Task: Plan a team-building puzzle-solving activity for the 28th at 9:30 PM to 10:00 PM.
Action: Mouse moved to (66, 85)
Screenshot: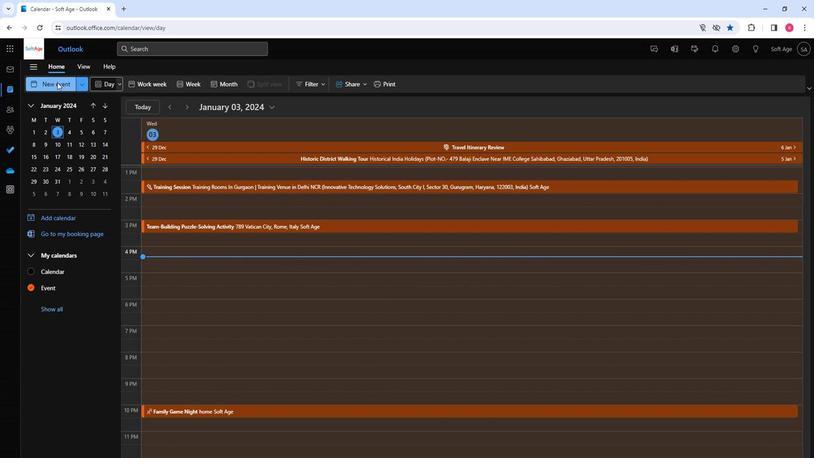 
Action: Mouse pressed left at (66, 85)
Screenshot: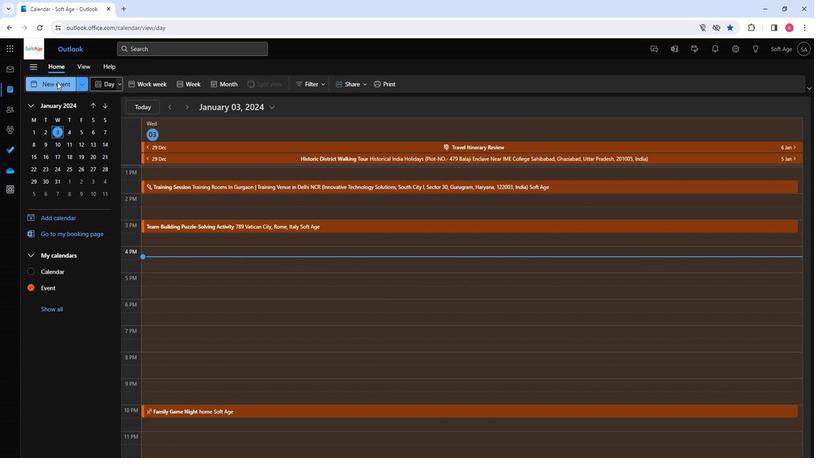 
Action: Mouse moved to (229, 153)
Screenshot: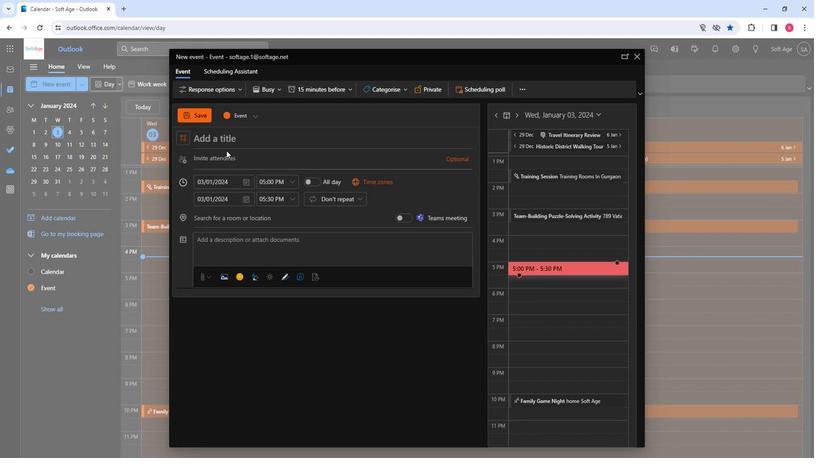 
Action: Mouse pressed left at (229, 153)
Screenshot: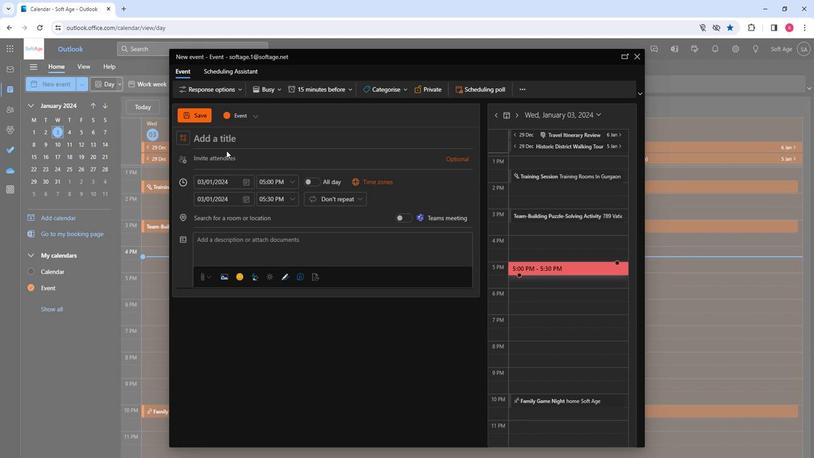 
Action: Mouse moved to (220, 138)
Screenshot: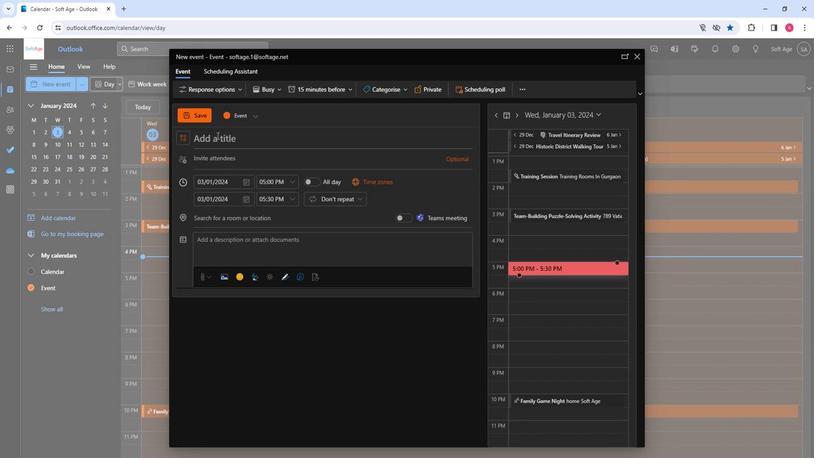 
Action: Mouse pressed left at (220, 138)
Screenshot: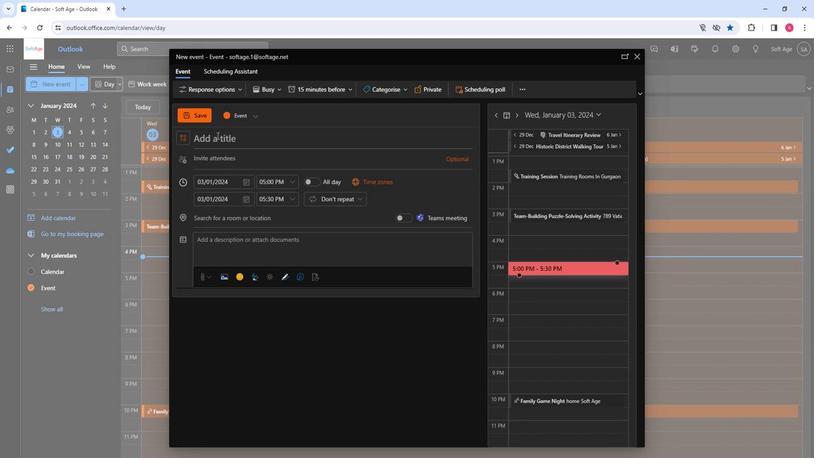 
Action: Key pressed <Key.shift><Key.shift><Key.shift><Key.shift><Key.shift><Key.shift><Key.shift><Key.shift><Key.shift><Key.shift>Team-<Key.shift>Building<Key.space><Key.shift>Puzzle-<Key.shift>Solving<Key.space><Key.shift>Activity
Screenshot: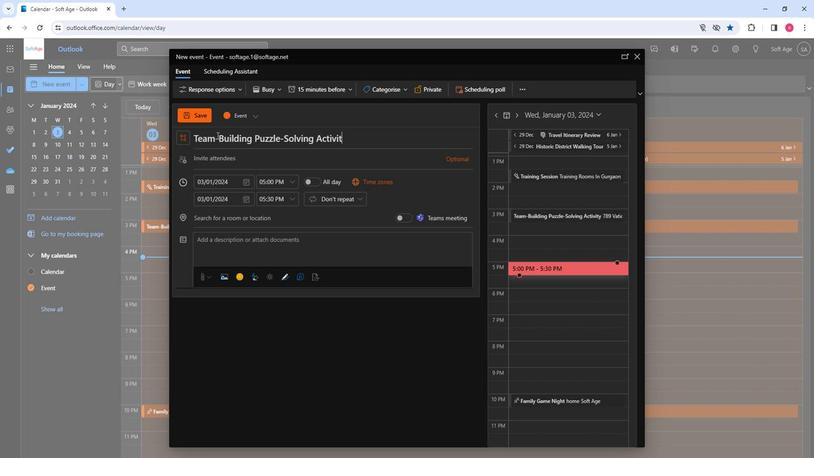 
Action: Mouse moved to (234, 167)
Screenshot: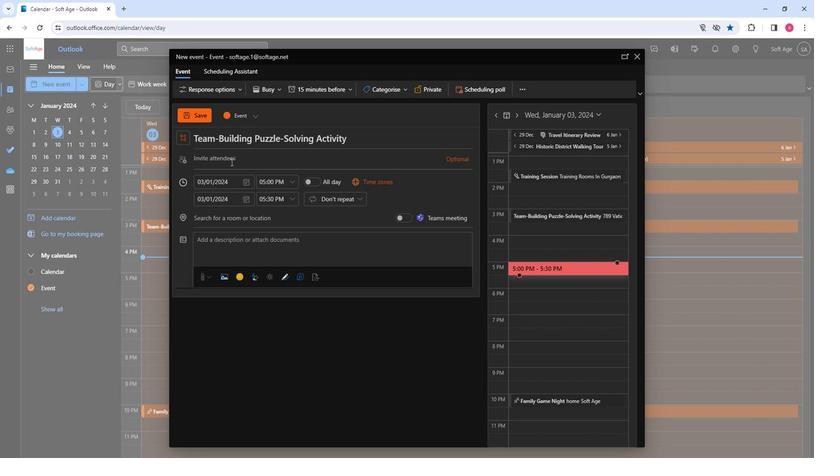 
Action: Mouse pressed left at (234, 167)
Screenshot: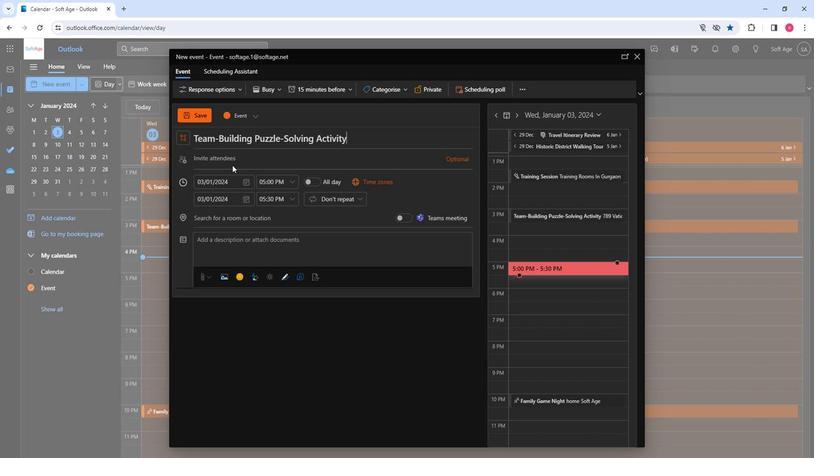 
Action: Key pressed o<Key.backspace>so
Screenshot: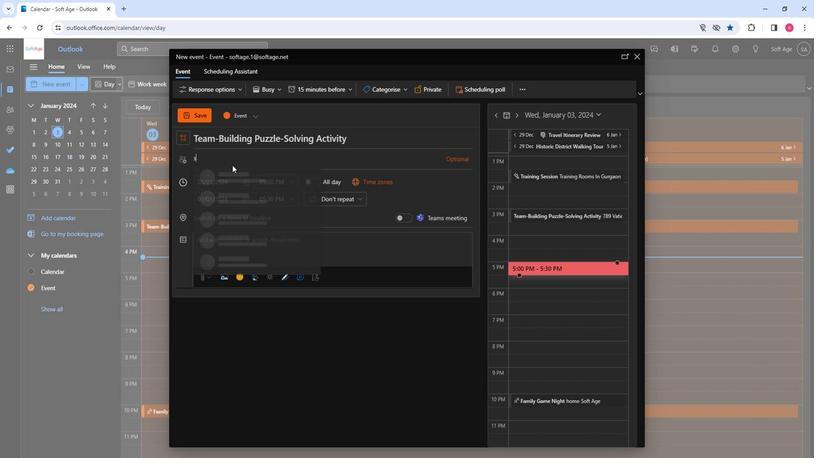 
Action: Mouse moved to (231, 202)
Screenshot: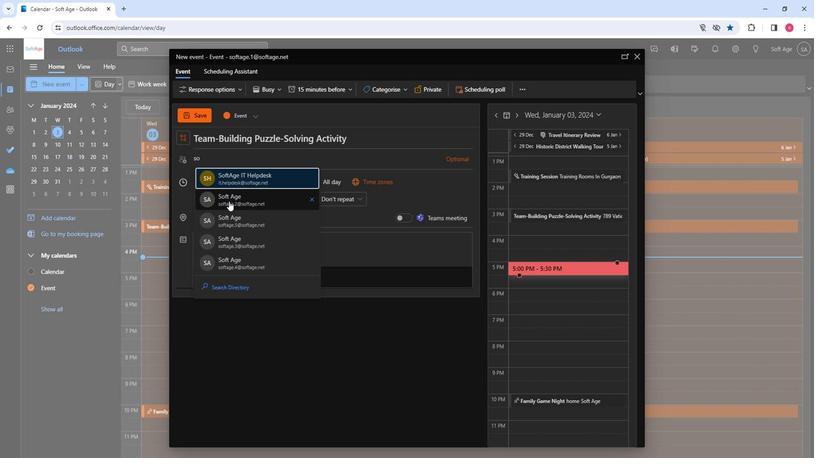 
Action: Mouse pressed left at (231, 202)
Screenshot: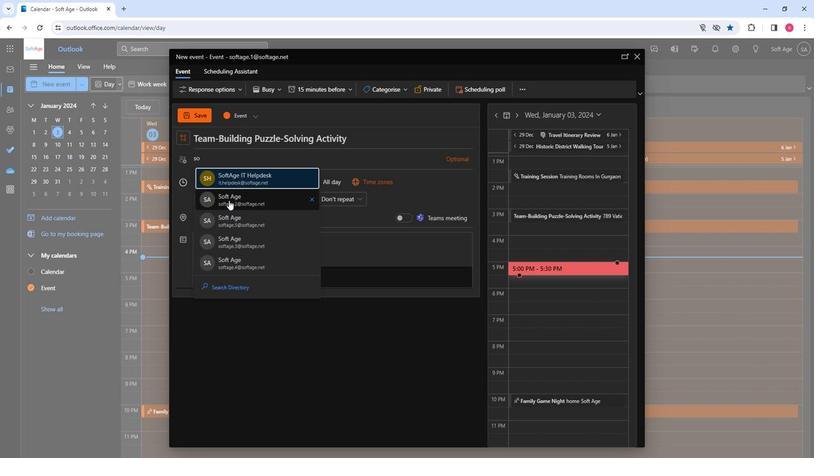 
Action: Key pressed so
Screenshot: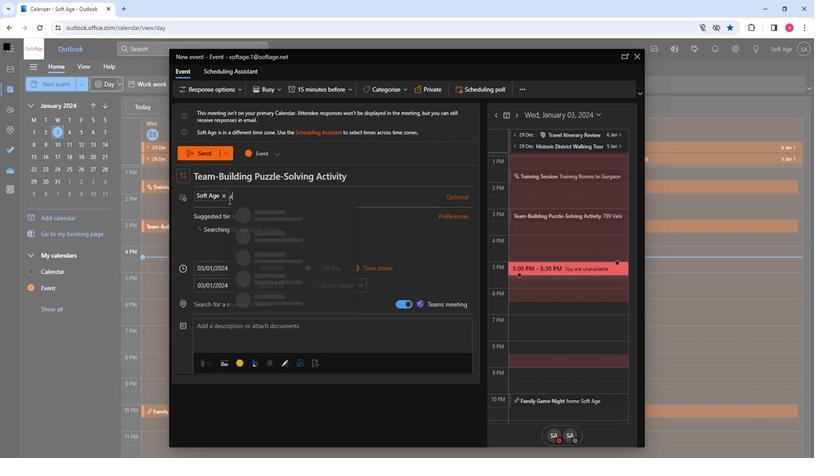 
Action: Mouse moved to (269, 264)
Screenshot: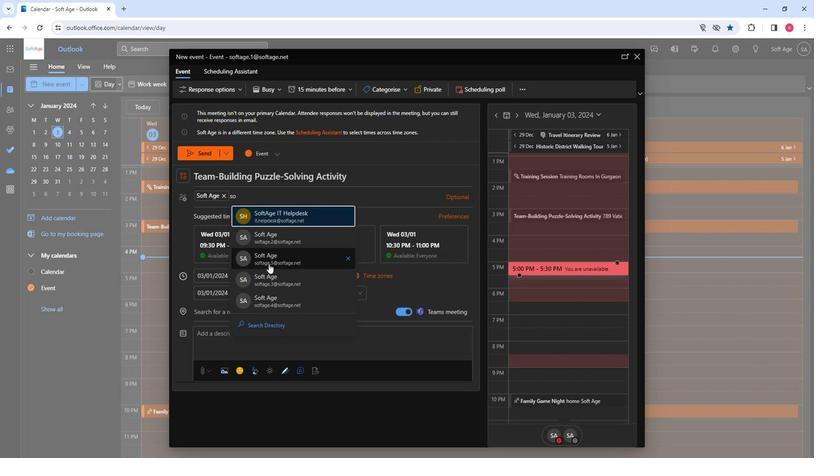 
Action: Mouse pressed left at (269, 264)
Screenshot: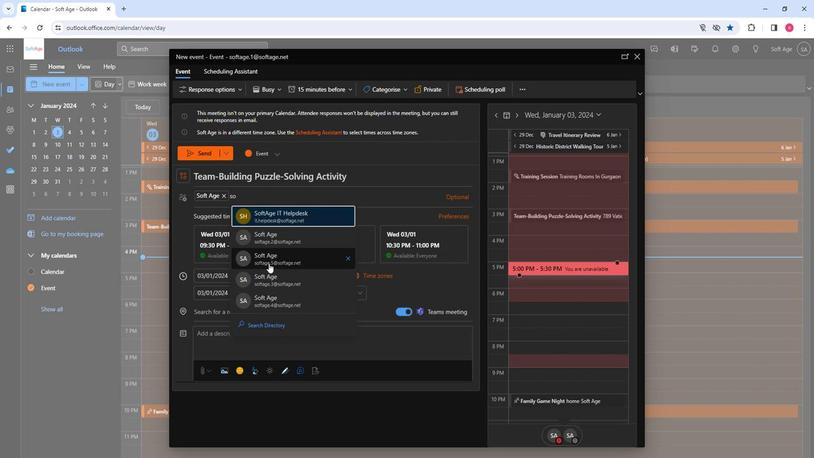 
Action: Key pressed so
Screenshot: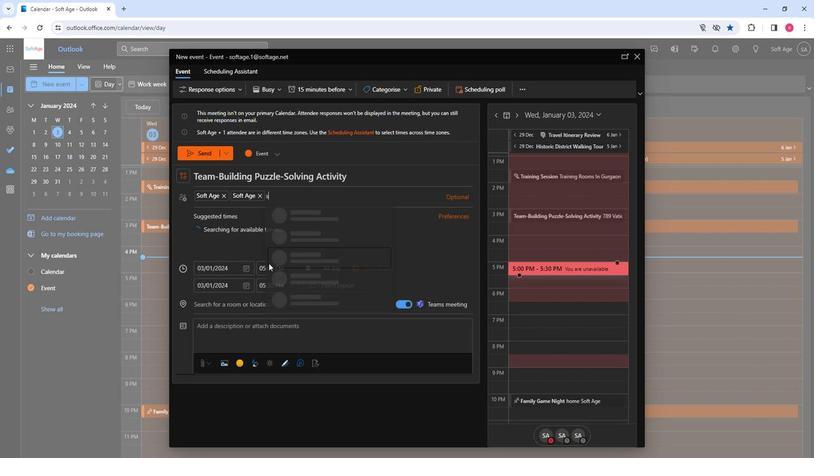 
Action: Mouse moved to (286, 283)
Screenshot: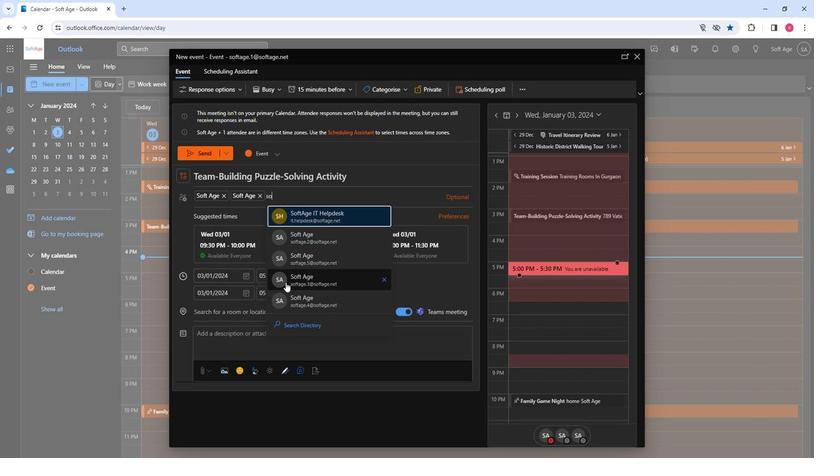 
Action: Mouse pressed left at (286, 283)
Screenshot: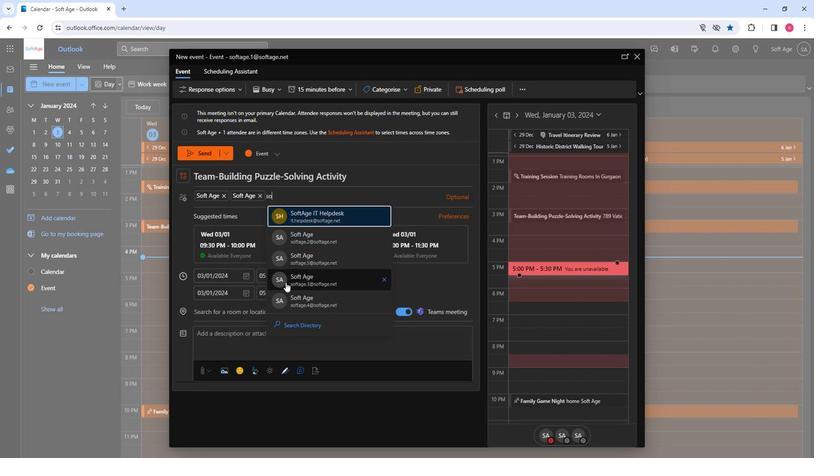 
Action: Mouse moved to (287, 283)
Screenshot: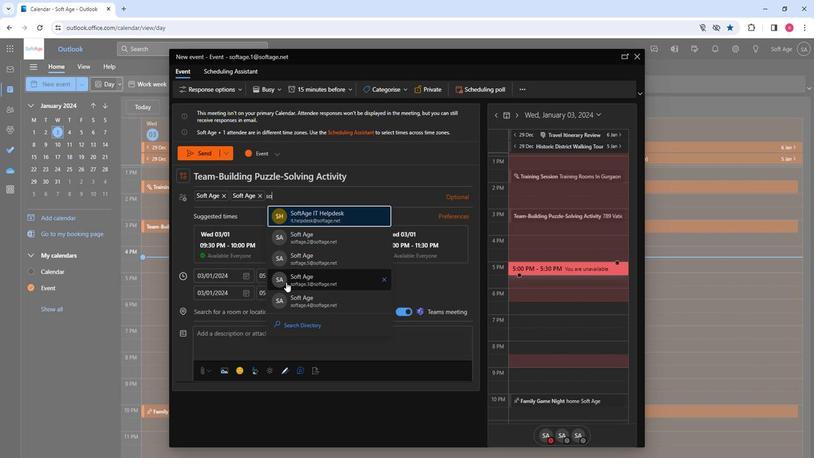 
Action: Key pressed so
Screenshot: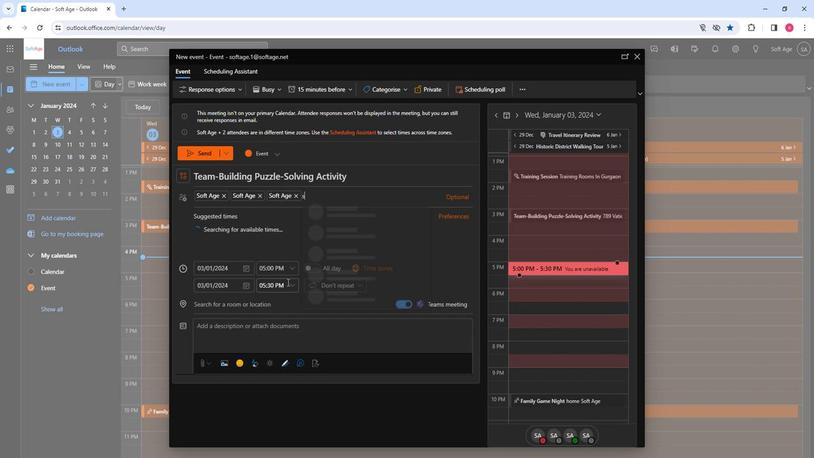
Action: Mouse moved to (339, 305)
Screenshot: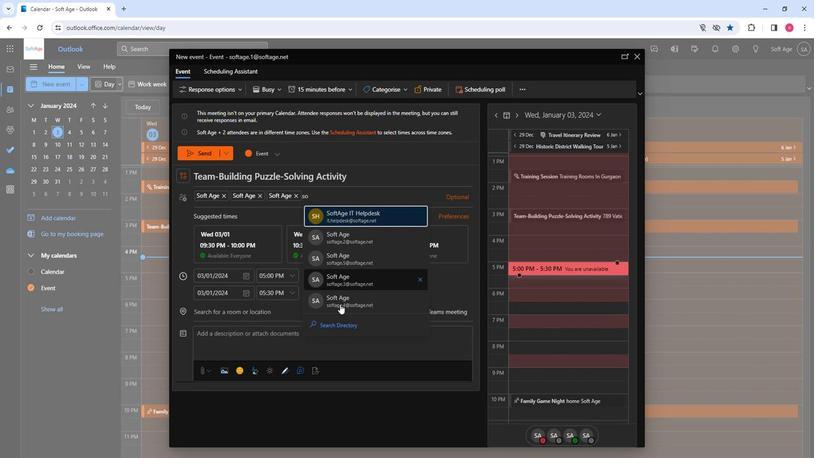 
Action: Mouse pressed left at (339, 305)
Screenshot: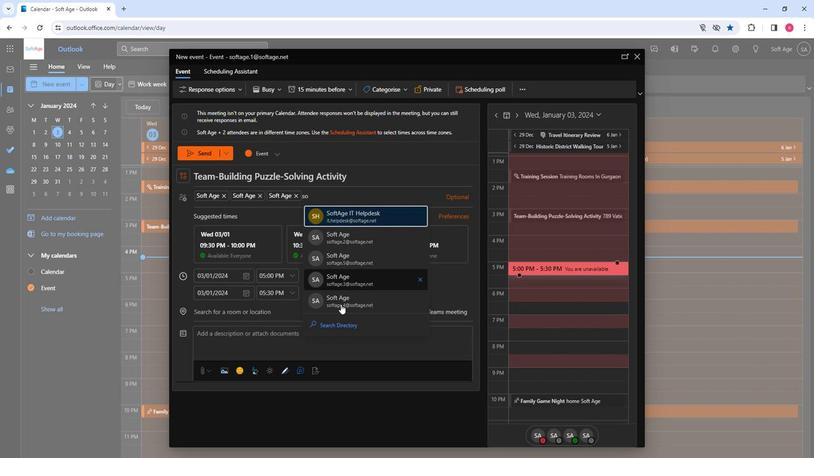 
Action: Mouse moved to (246, 278)
Screenshot: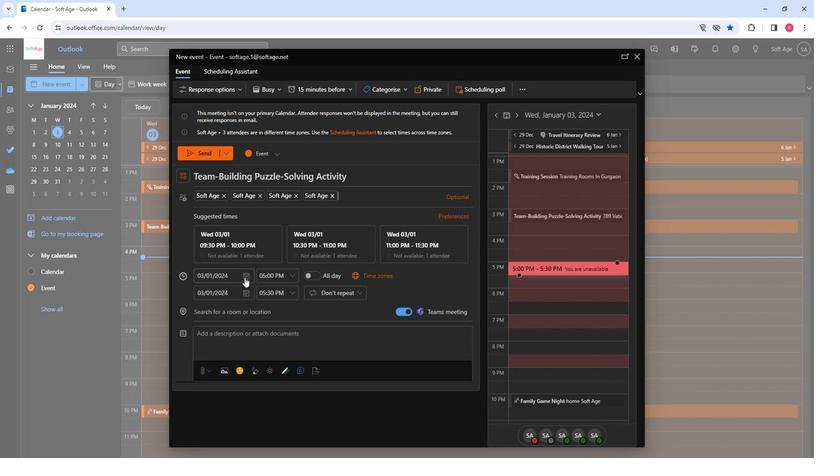
Action: Mouse pressed left at (246, 278)
Screenshot: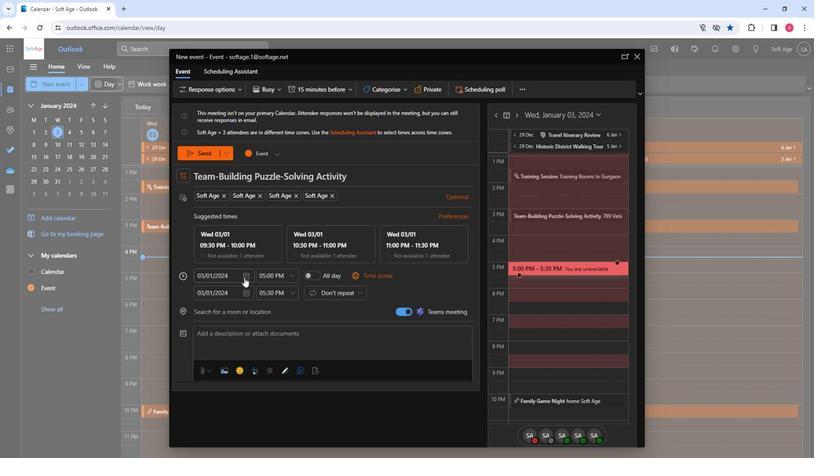 
Action: Mouse moved to (279, 358)
Screenshot: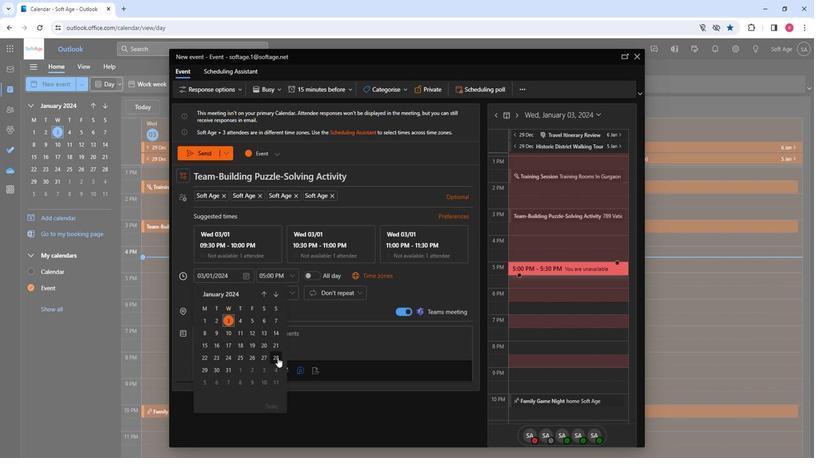 
Action: Mouse pressed left at (279, 358)
Screenshot: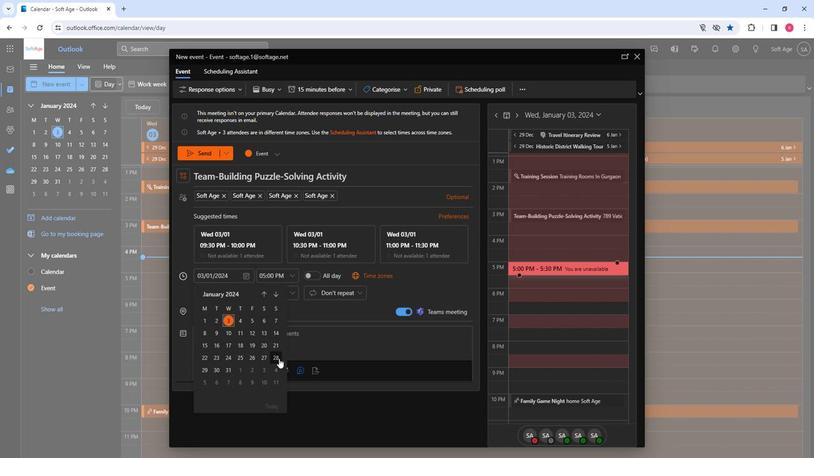 
Action: Mouse moved to (288, 272)
Screenshot: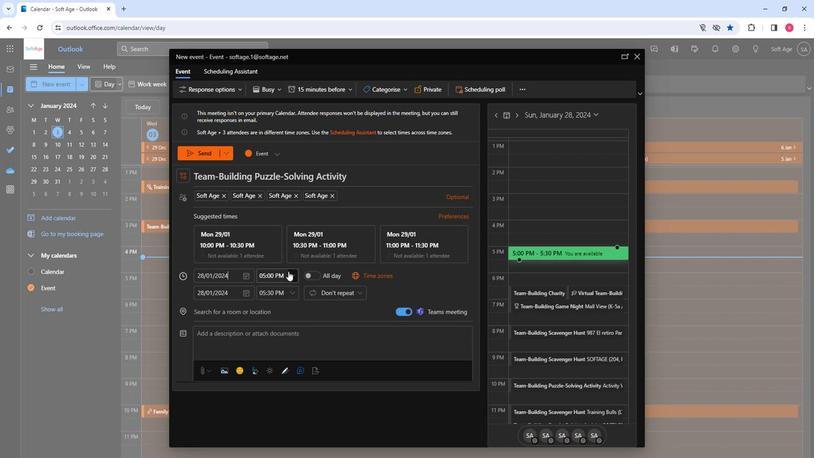 
Action: Mouse pressed left at (288, 272)
Screenshot: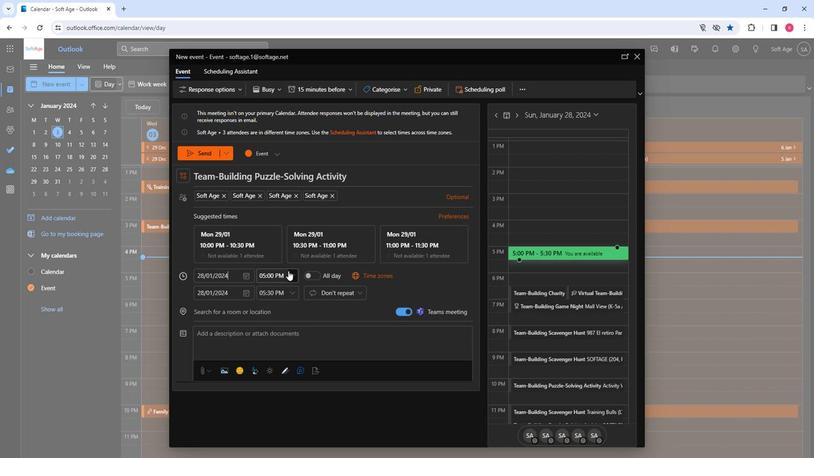 
Action: Mouse moved to (277, 325)
Screenshot: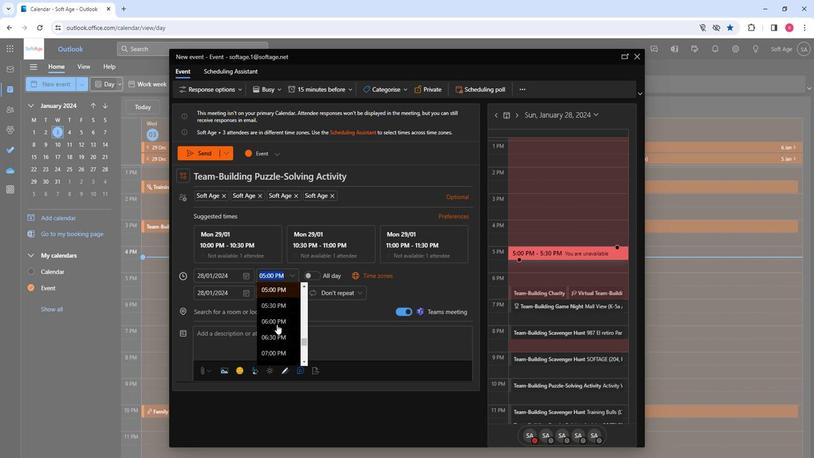 
Action: Mouse scrolled (277, 325) with delta (0, 0)
Screenshot: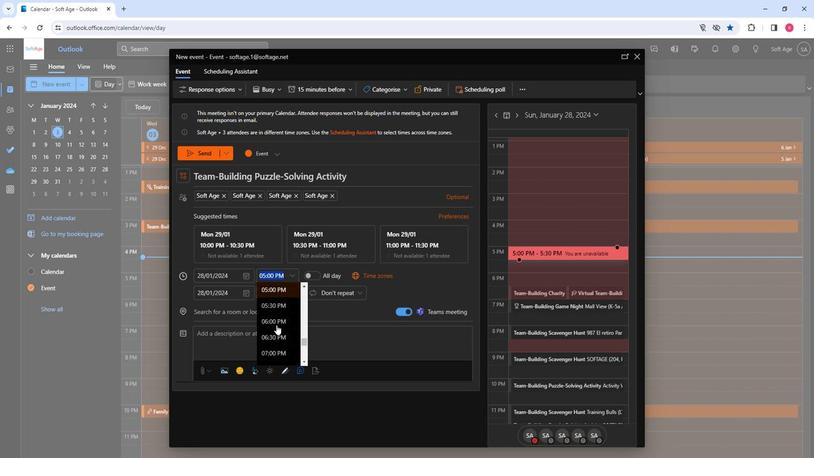
Action: Mouse moved to (275, 333)
Screenshot: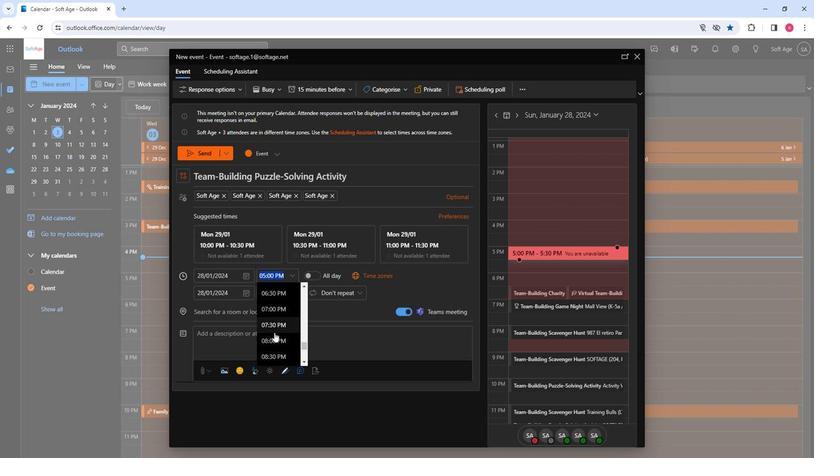 
Action: Mouse scrolled (275, 333) with delta (0, 0)
Screenshot: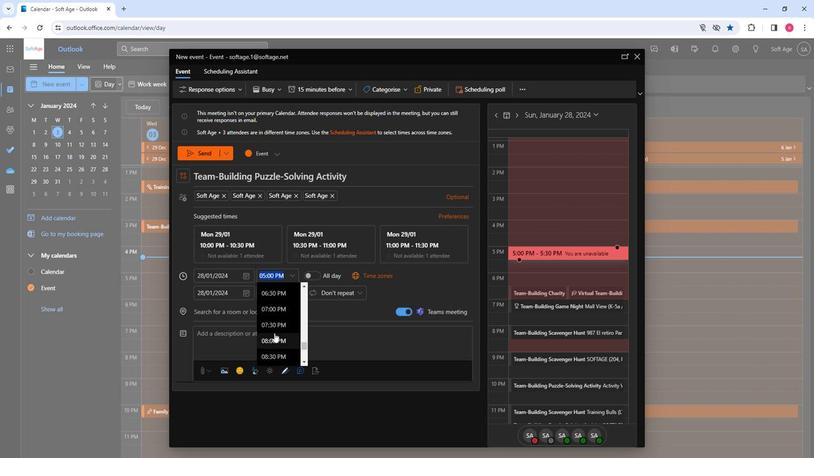 
Action: Mouse scrolled (275, 333) with delta (0, 0)
Screenshot: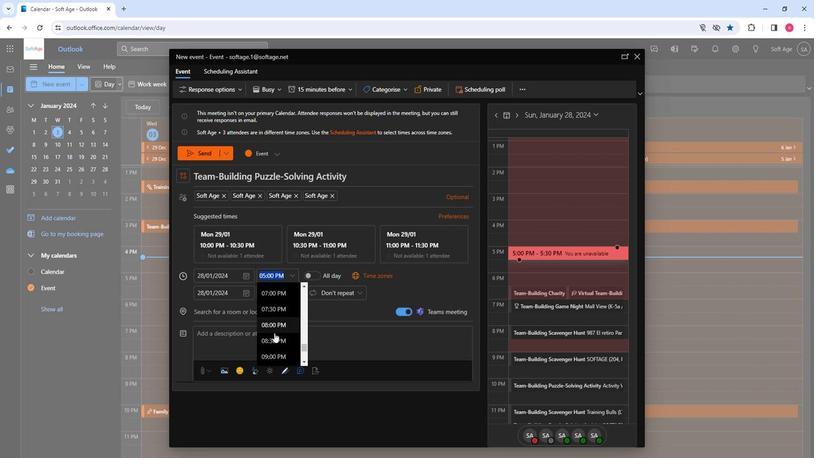 
Action: Mouse moved to (273, 298)
Screenshot: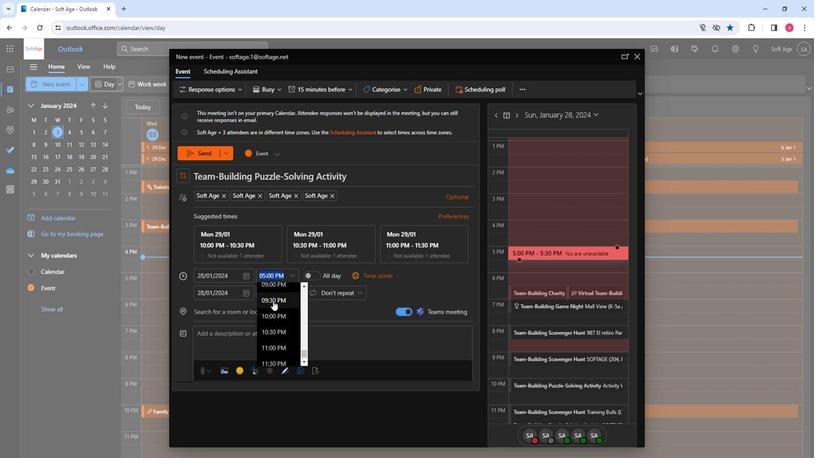 
Action: Mouse pressed left at (273, 298)
Screenshot: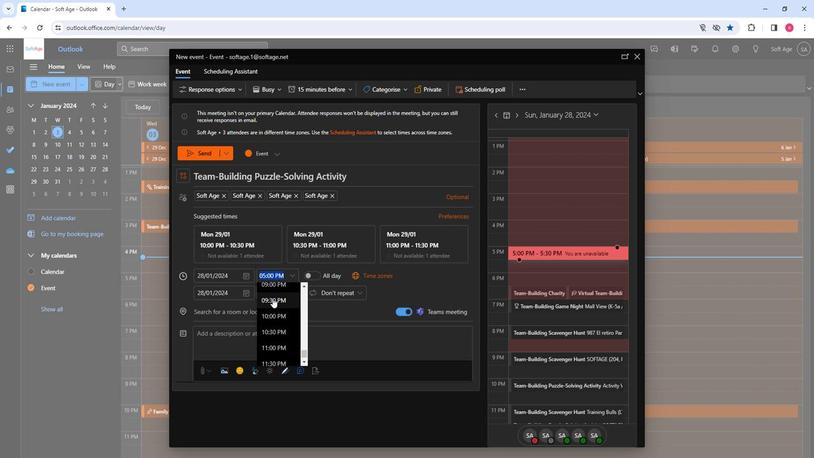
Action: Mouse moved to (230, 316)
Screenshot: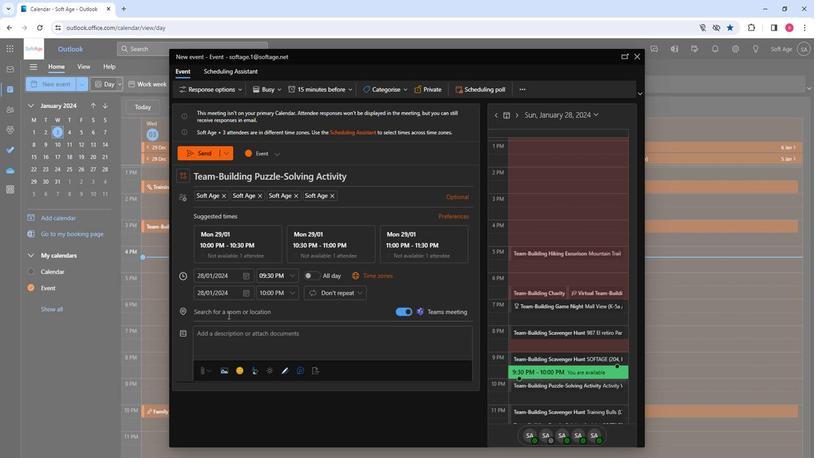 
Action: Mouse pressed left at (230, 316)
Screenshot: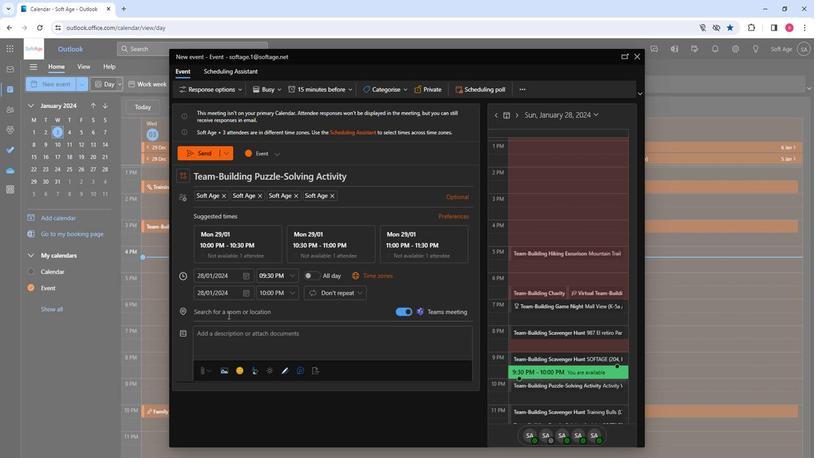 
Action: Mouse moved to (232, 316)
Screenshot: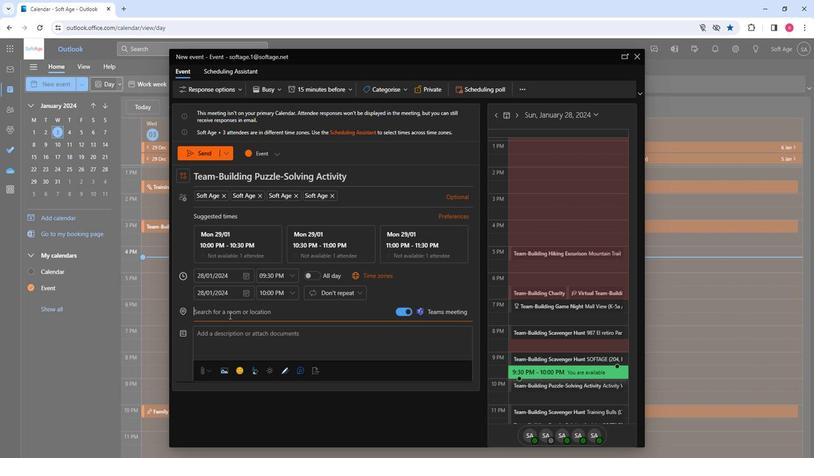 
Action: Key pressed so<Key.backspace><Key.backspace>activi
Screenshot: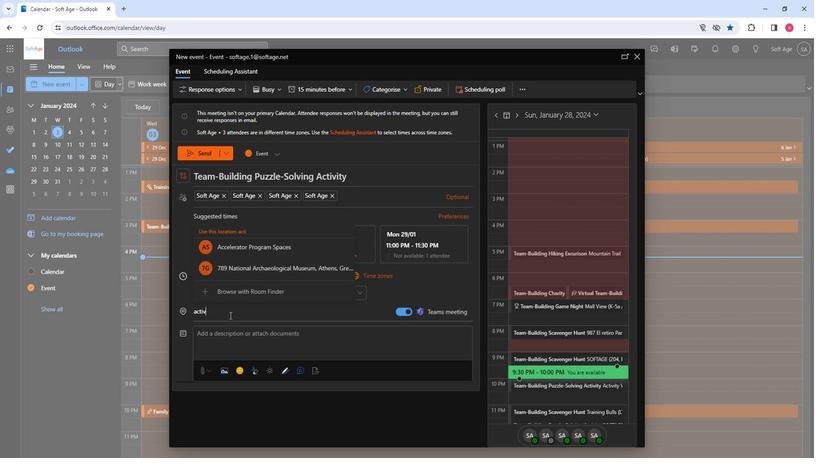 
Action: Mouse moved to (259, 187)
Screenshot: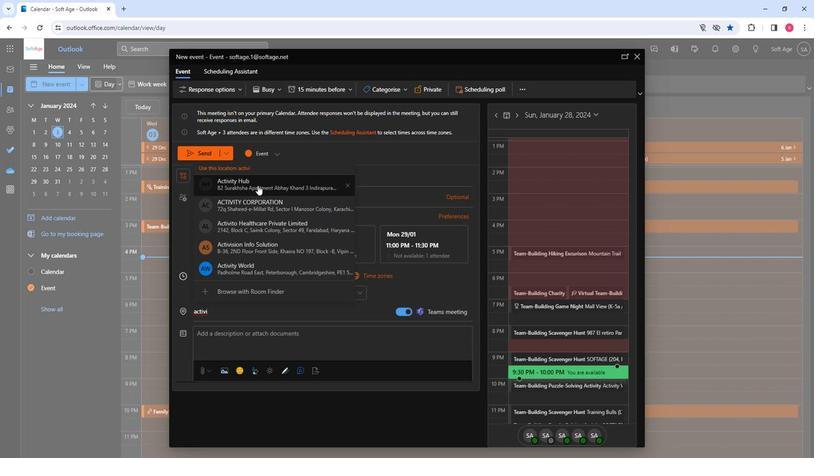 
Action: Mouse pressed left at (259, 187)
Screenshot: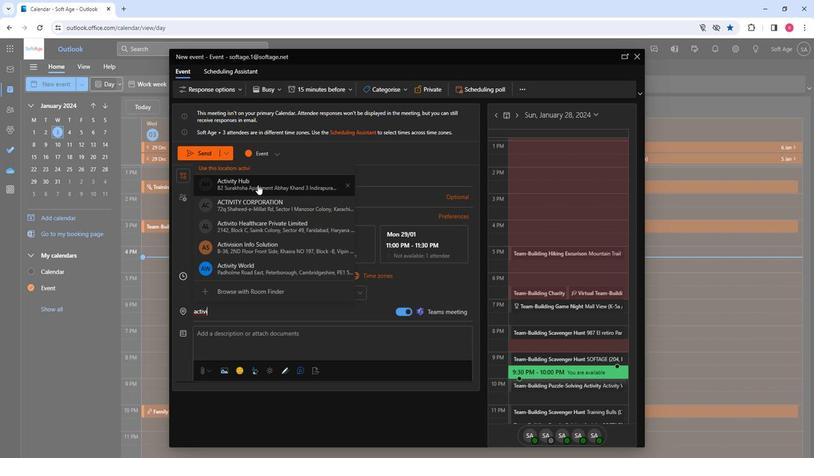 
Action: Mouse moved to (223, 331)
Screenshot: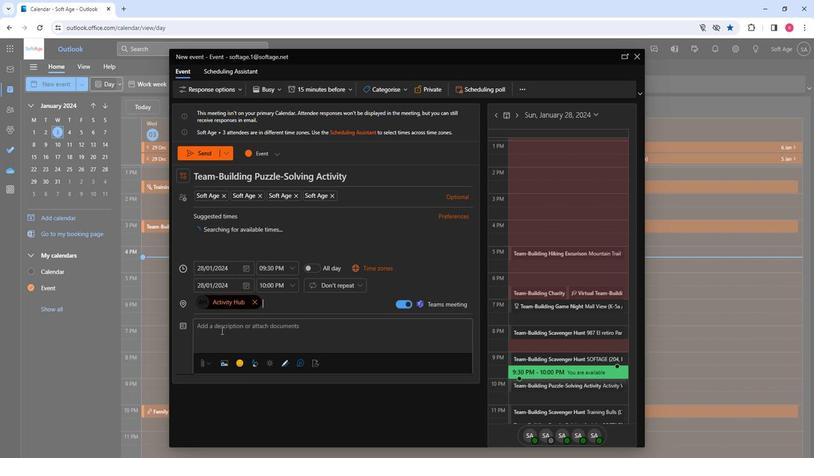 
Action: Mouse pressed left at (223, 331)
Screenshot: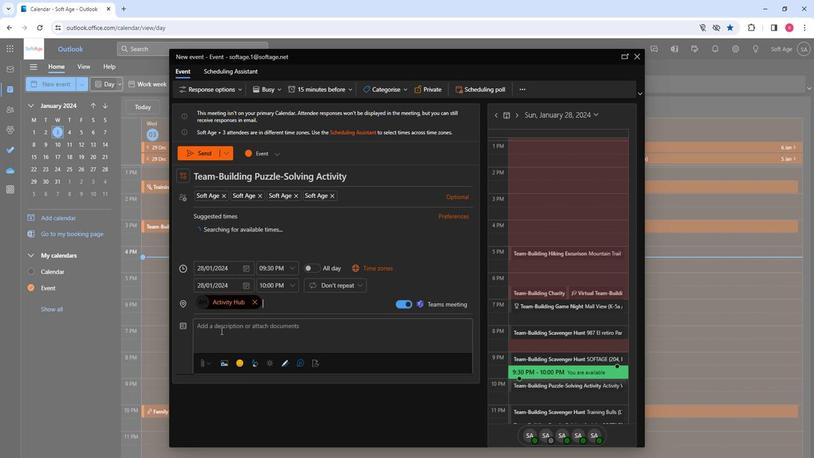 
Action: Key pressed <Key.shift>Unlock<Key.space>collaboration<Key.shift>!<Key.space><Key.shift>Join<Key.space>our<Key.space>team-building<Key.space>puzzle-sp<Key.backspace>olving<Key.space>activity.<Key.space><Key.shift>Engage,<Key.space>strategize,<Key.space>and<Key.space>strengthen<Key.space>bonds<Key.space>as<Key.space>you<Key.space>tackle<Key.space>challenges<Key.space>together.<Key.space><Key.shift>Ready<Key.space>for<Key.space>a<Key.space>dynamic<Key.space>and<Key.space>interactive<Key.space>team<Key.space>experience<Key.shift_r>?
Screenshot: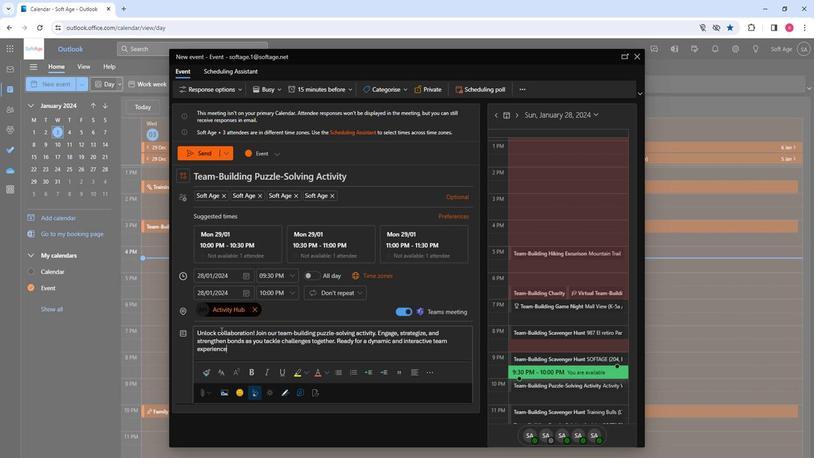 
Action: Mouse moved to (221, 342)
Screenshot: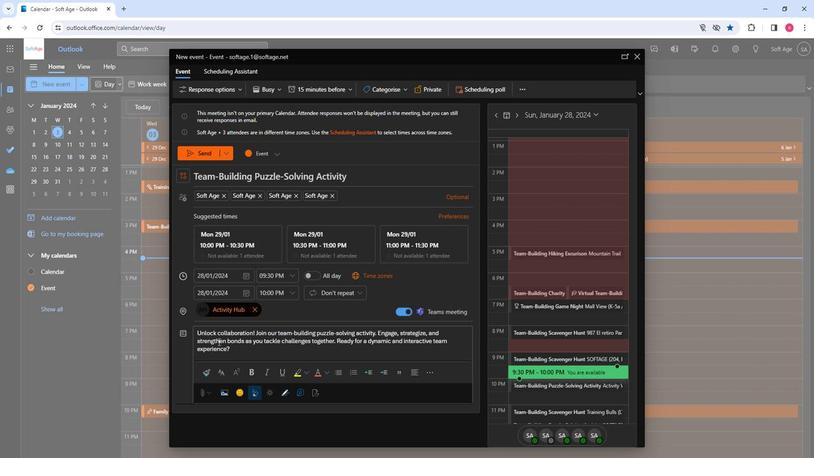 
Action: Mouse pressed left at (221, 342)
Screenshot: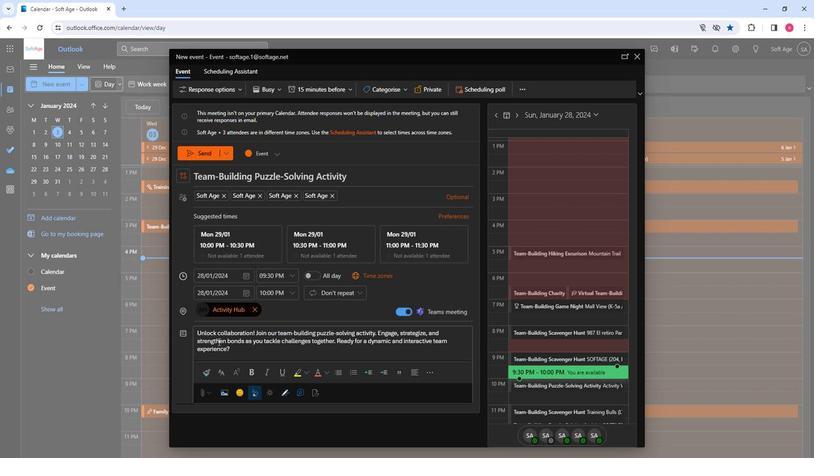 
Action: Mouse pressed left at (221, 342)
Screenshot: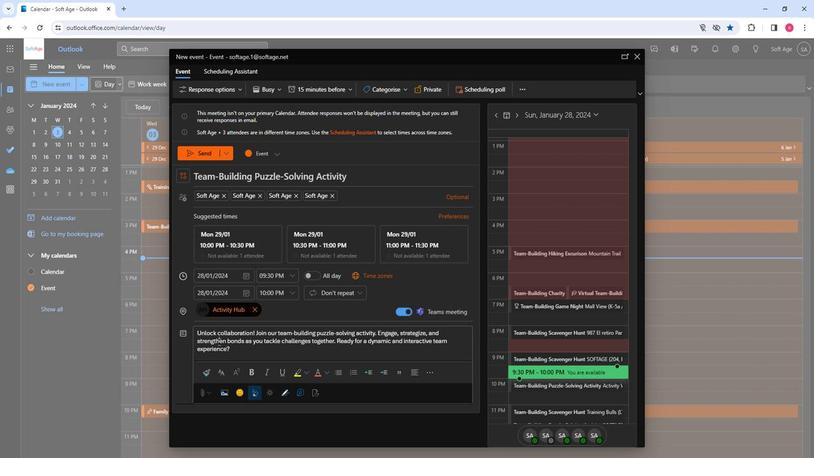 
Action: Mouse pressed left at (221, 342)
Screenshot: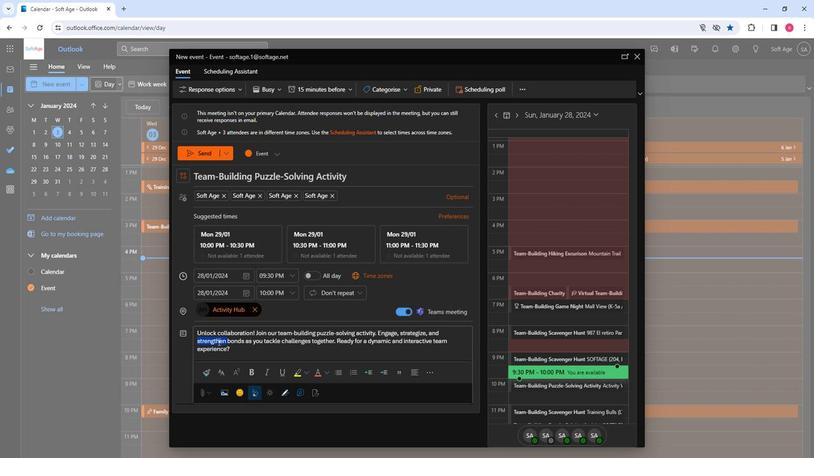
Action: Mouse moved to (225, 375)
Screenshot: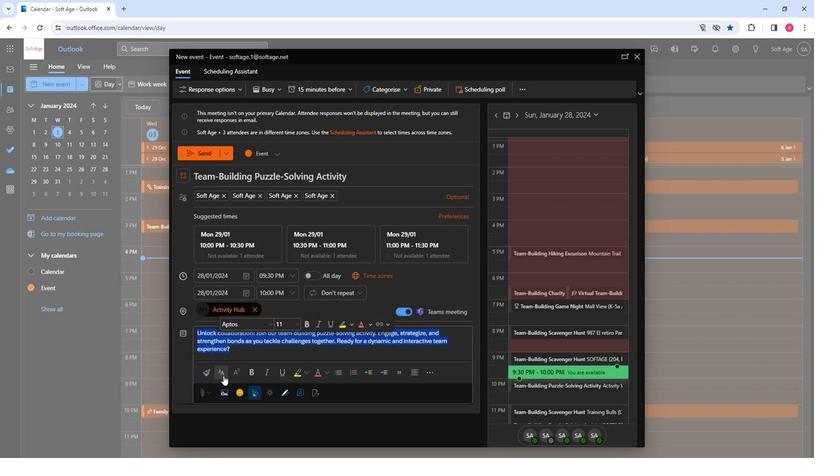 
Action: Mouse pressed left at (225, 375)
Screenshot: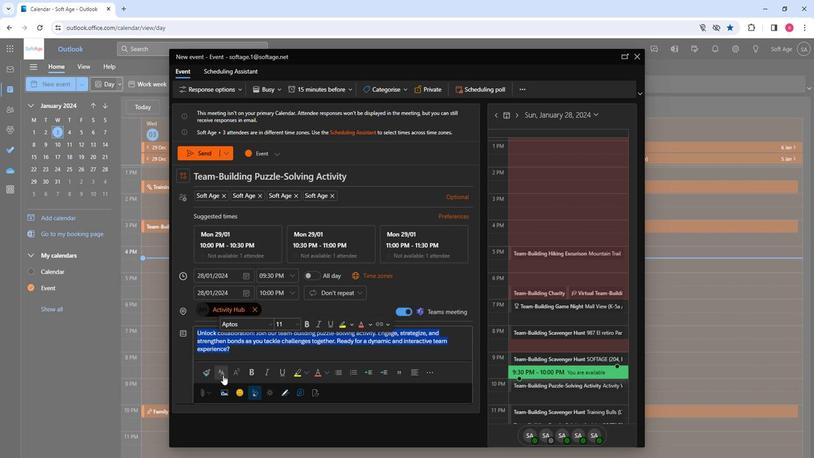 
Action: Mouse moved to (253, 313)
Screenshot: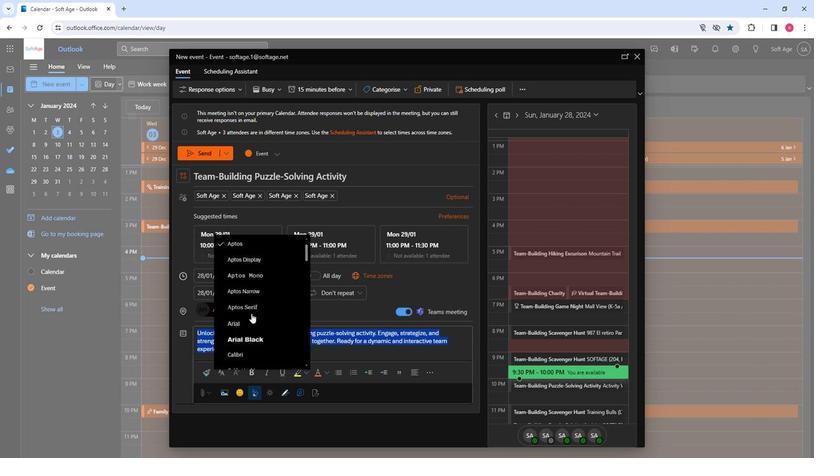 
Action: Mouse scrolled (253, 312) with delta (0, 0)
Screenshot: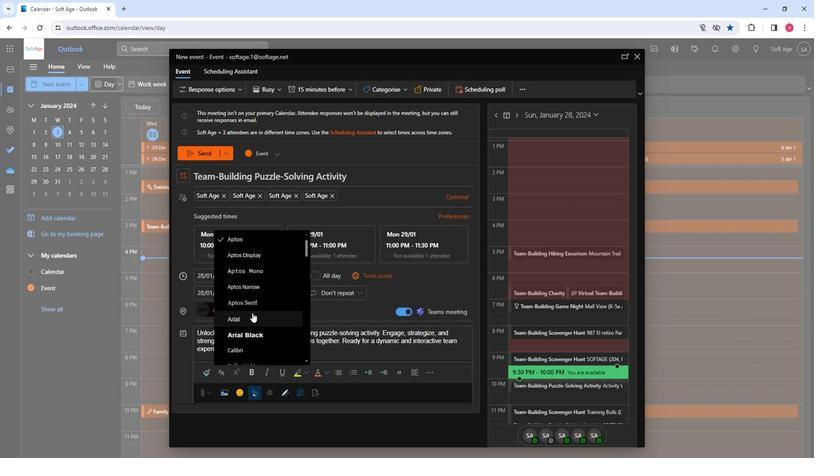 
Action: Mouse scrolled (253, 312) with delta (0, 0)
Screenshot: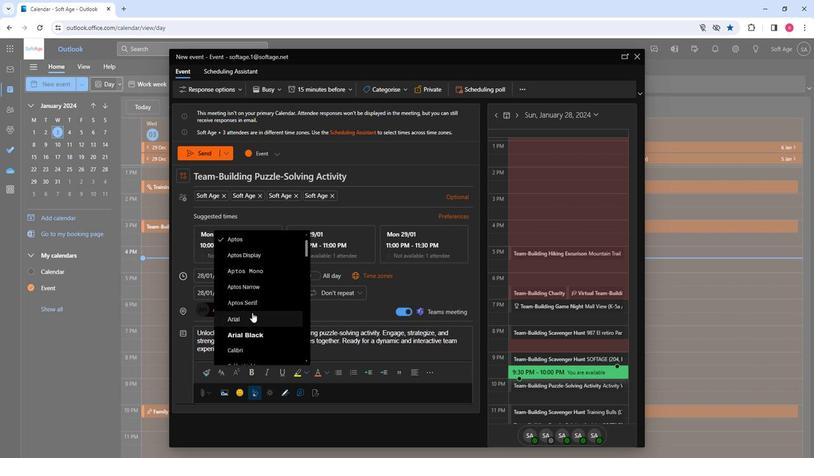 
Action: Mouse scrolled (253, 312) with delta (0, 0)
Screenshot: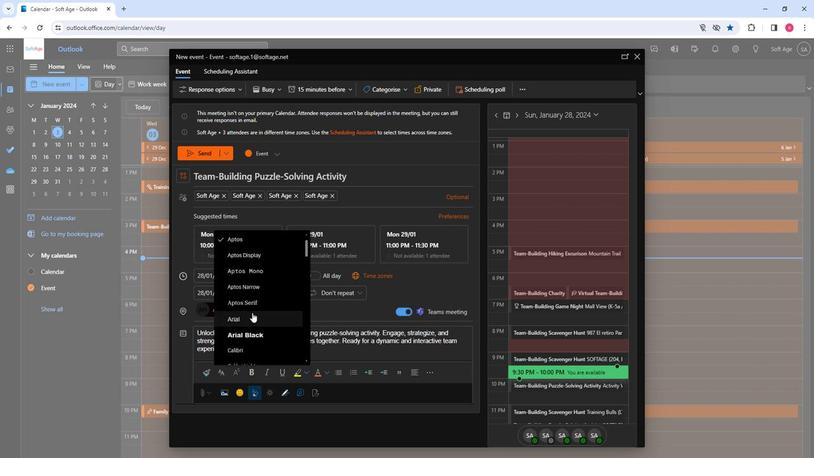 
Action: Mouse moved to (248, 329)
Screenshot: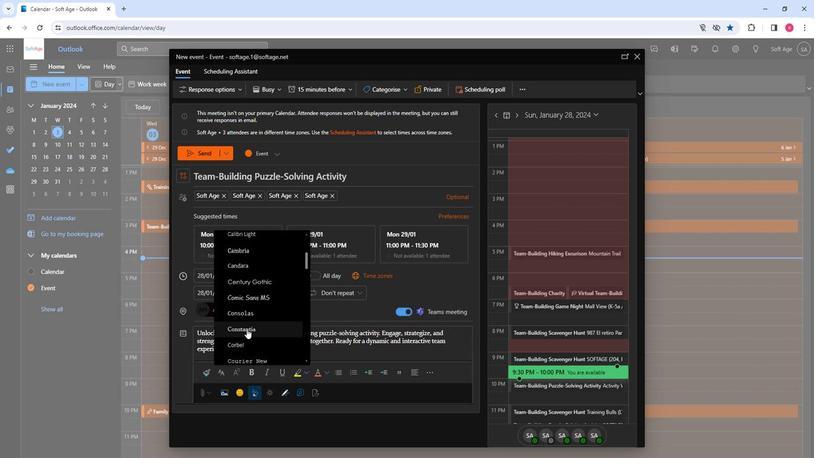 
Action: Mouse scrolled (248, 328) with delta (0, 0)
Screenshot: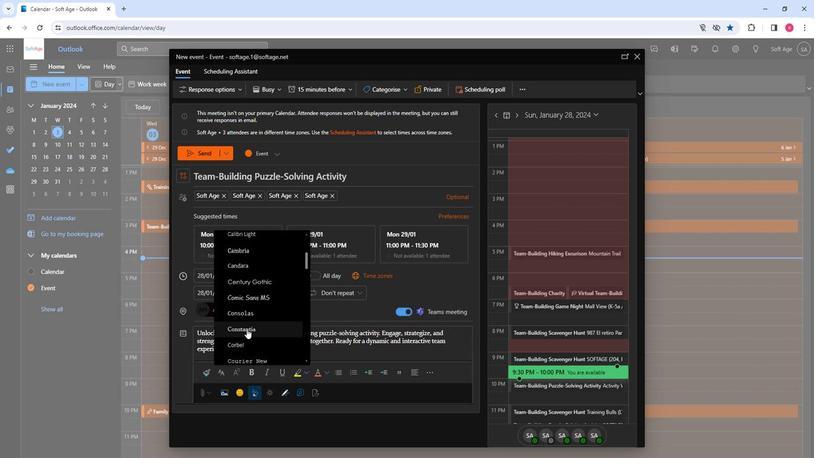 
Action: Mouse scrolled (248, 328) with delta (0, 0)
Screenshot: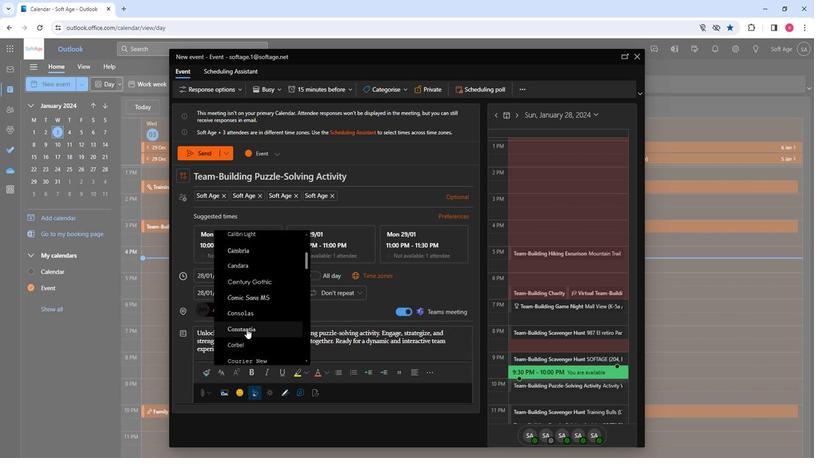 
Action: Mouse moved to (251, 334)
Screenshot: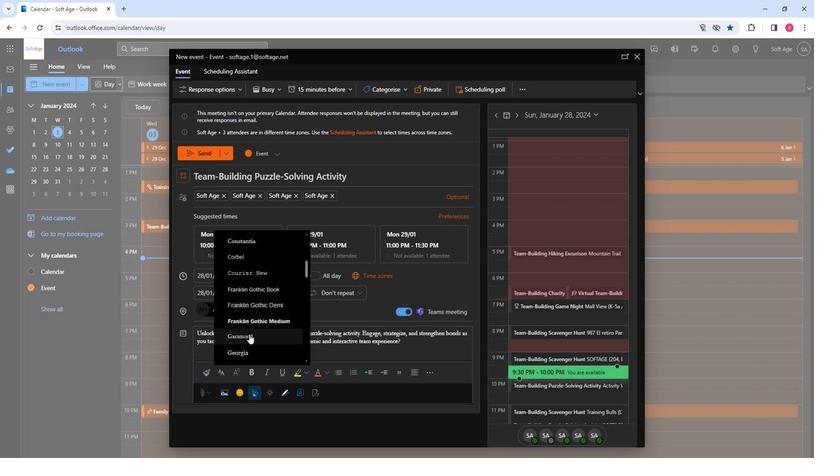 
Action: Mouse pressed left at (251, 334)
Screenshot: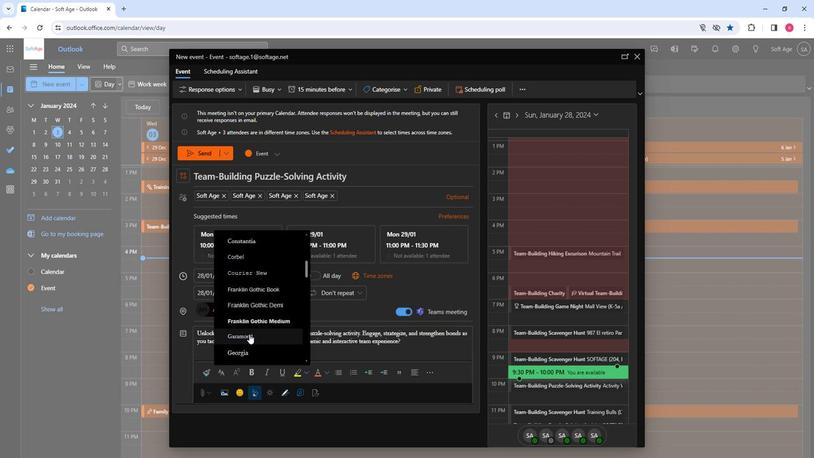 
Action: Mouse moved to (264, 374)
Screenshot: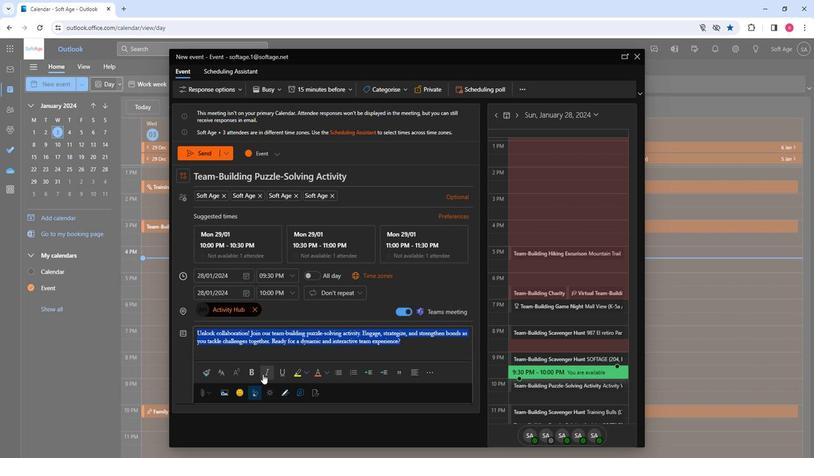 
Action: Mouse pressed left at (264, 374)
Screenshot: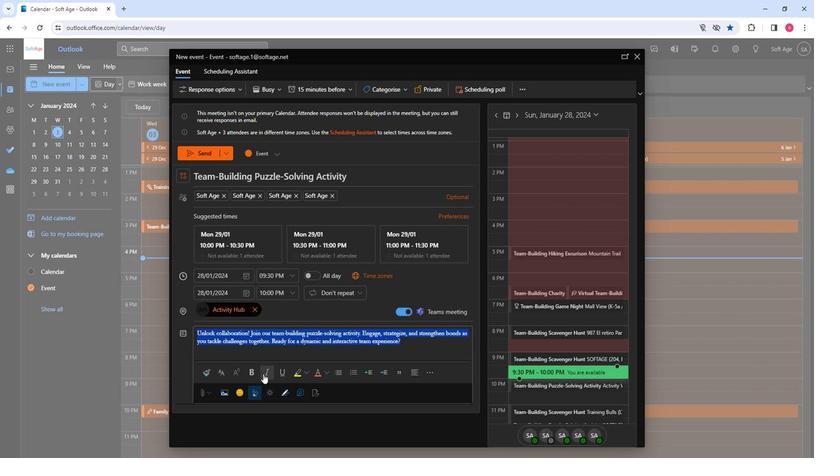 
Action: Mouse moved to (253, 375)
Screenshot: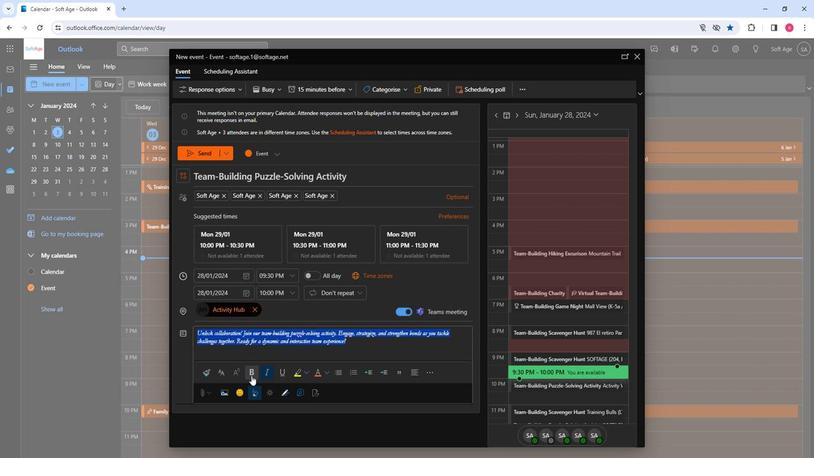 
Action: Mouse pressed left at (253, 375)
Screenshot: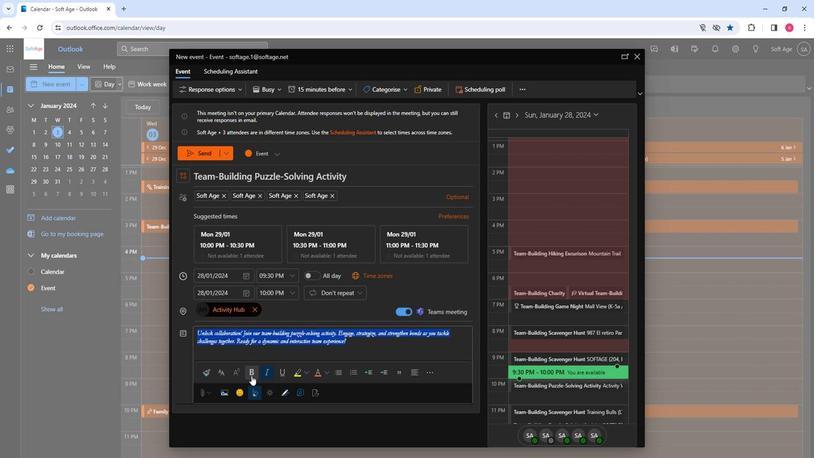 
Action: Mouse moved to (226, 373)
Screenshot: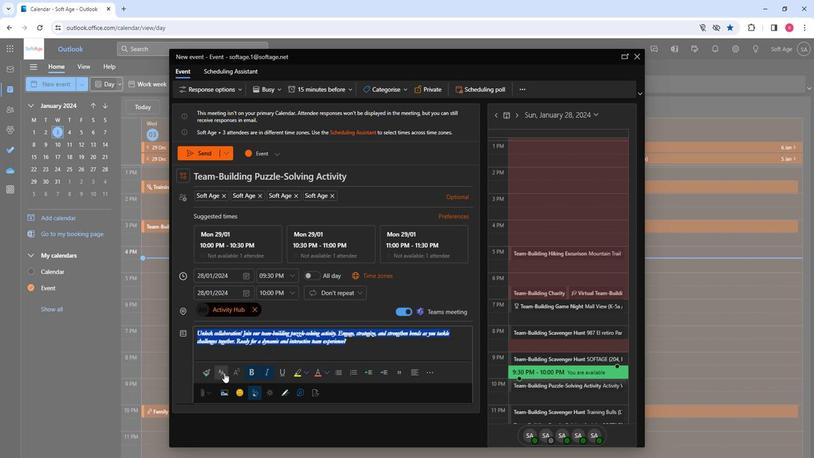 
Action: Mouse pressed left at (226, 373)
Screenshot: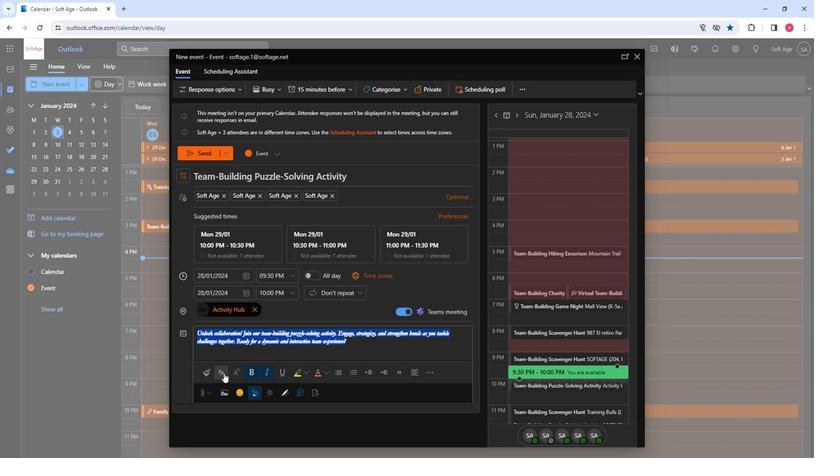 
Action: Mouse moved to (263, 255)
Screenshot: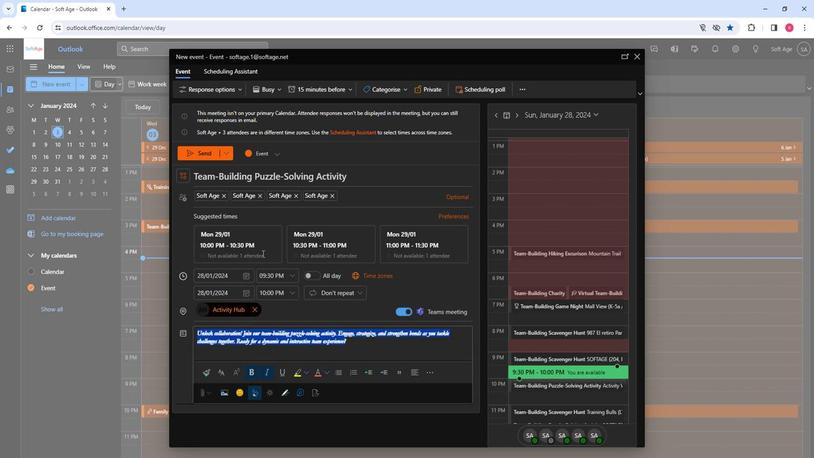 
Action: Mouse scrolled (263, 254) with delta (0, 0)
Screenshot: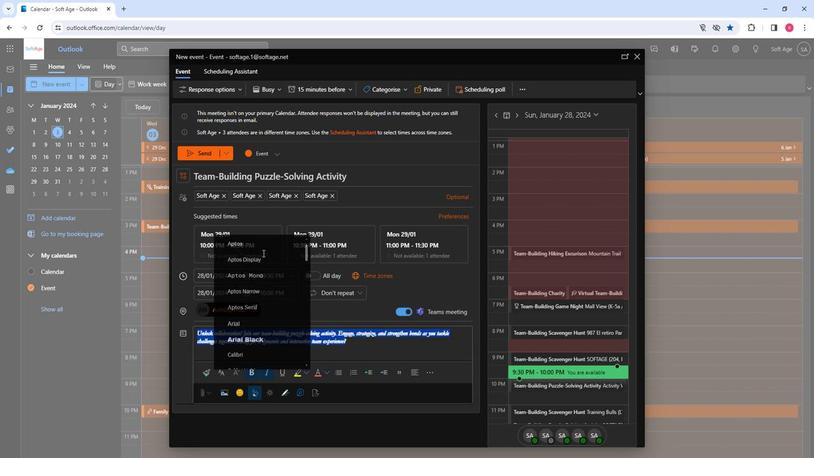 
Action: Mouse scrolled (263, 254) with delta (0, 0)
Screenshot: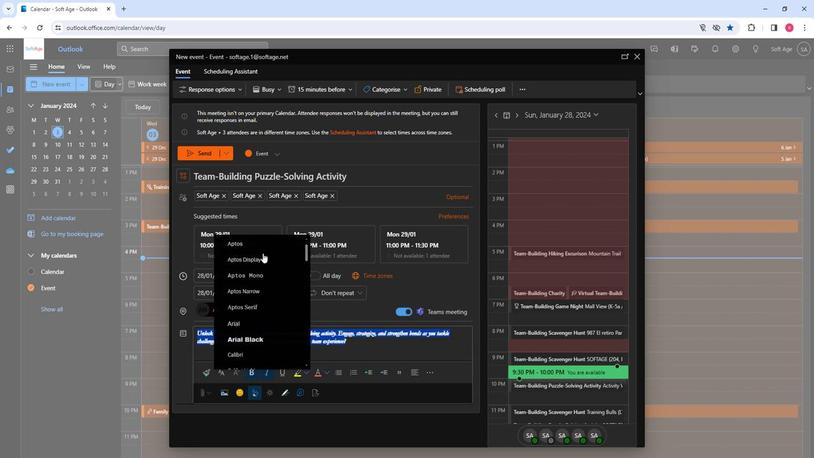 
Action: Mouse scrolled (263, 254) with delta (0, 0)
Screenshot: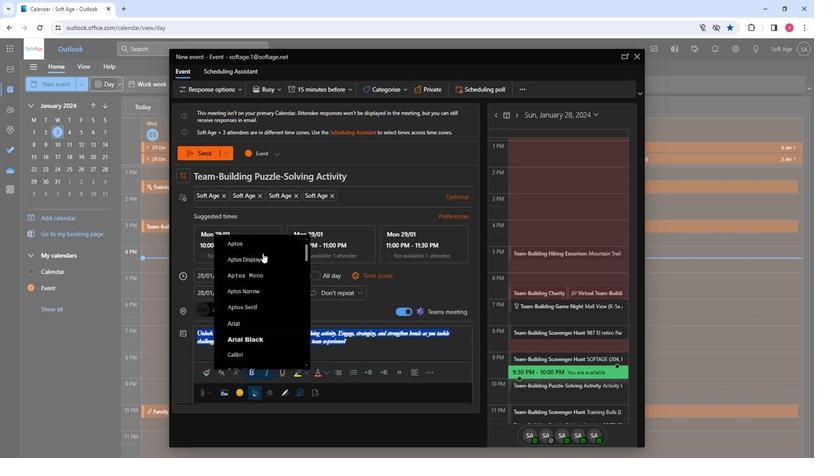 
Action: Mouse moved to (263, 255)
Screenshot: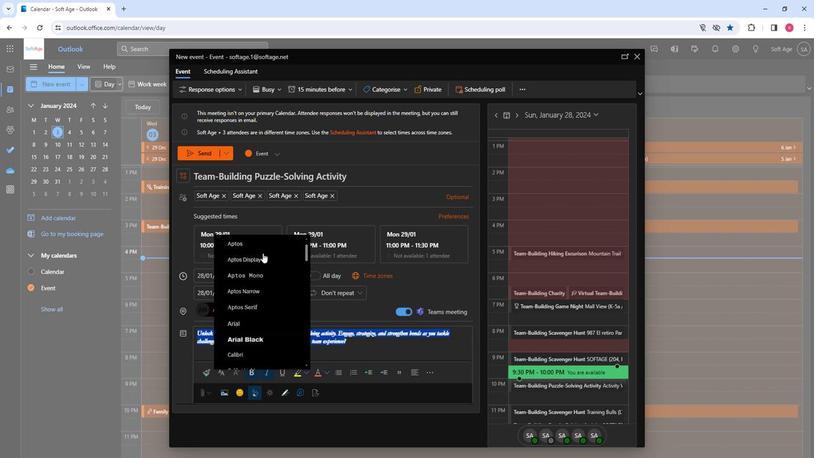 
Action: Mouse scrolled (263, 254) with delta (0, 0)
Screenshot: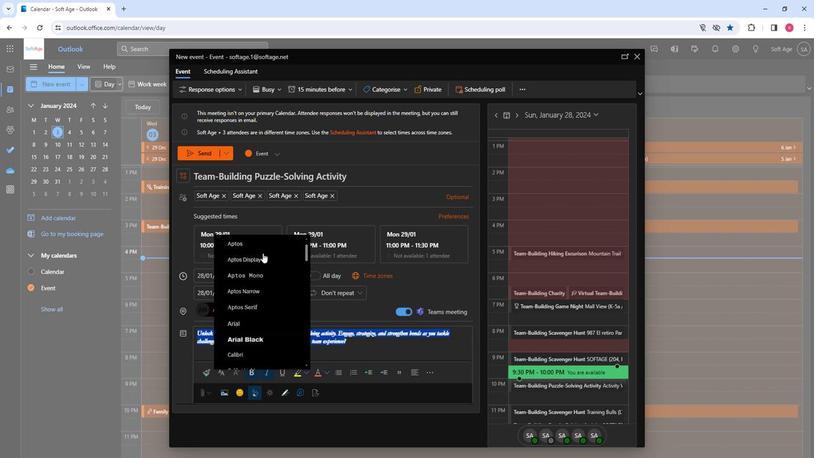 
Action: Mouse moved to (263, 255)
Screenshot: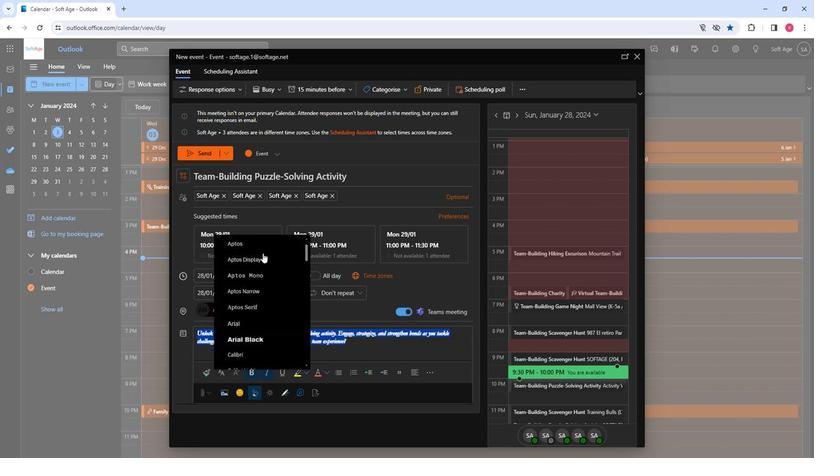 
Action: Mouse scrolled (263, 254) with delta (0, 0)
Screenshot: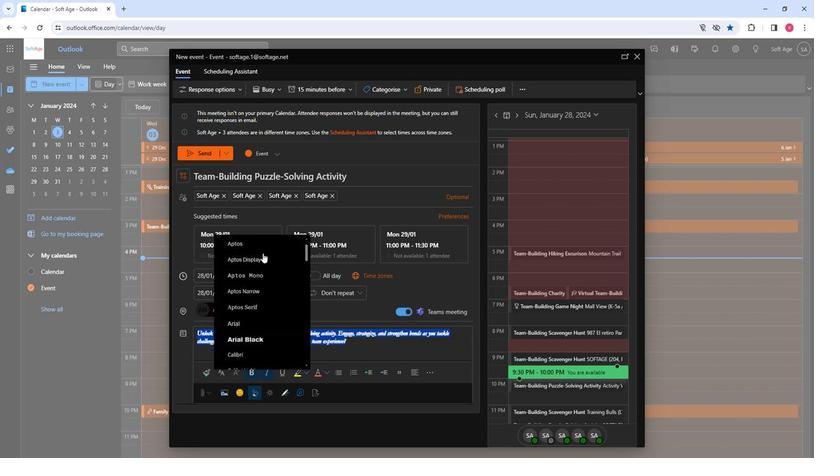
Action: Mouse moved to (248, 326)
Screenshot: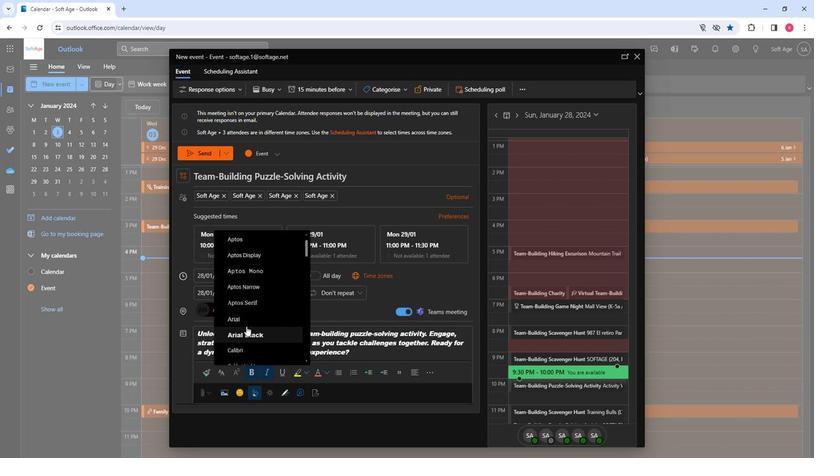 
Action: Mouse scrolled (248, 326) with delta (0, 0)
Screenshot: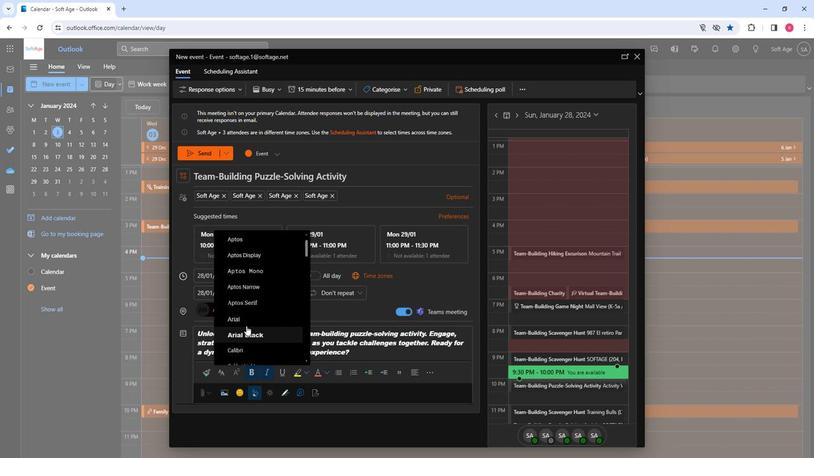 
Action: Mouse scrolled (248, 326) with delta (0, 0)
Screenshot: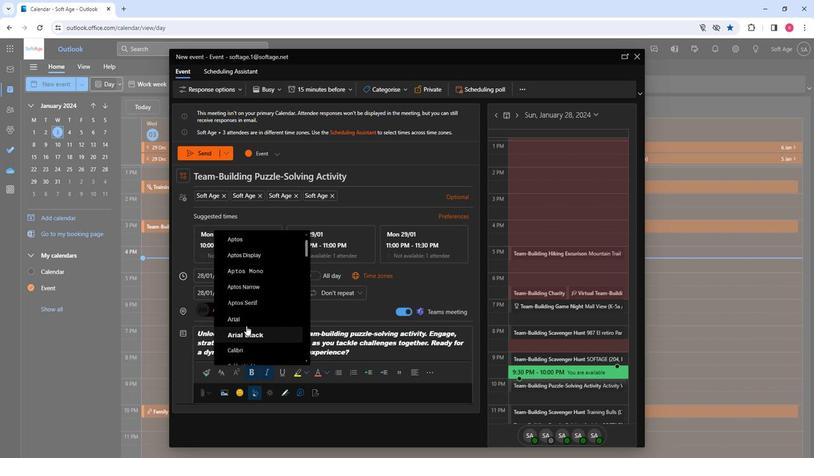 
Action: Mouse moved to (247, 323)
Screenshot: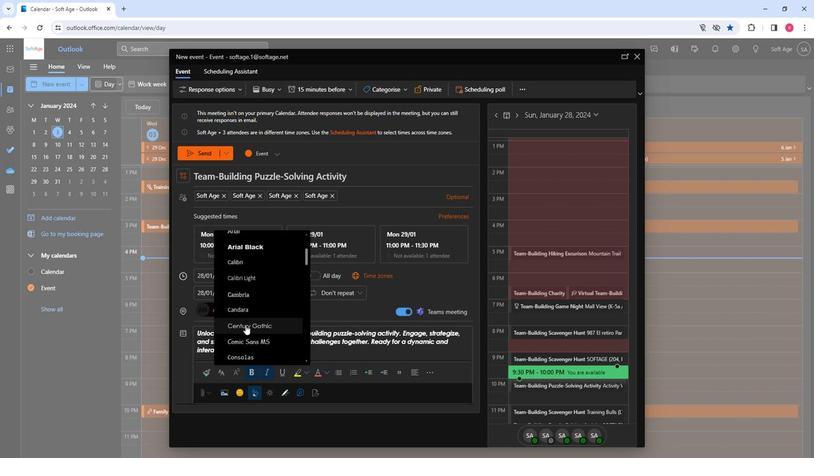 
Action: Mouse pressed left at (247, 323)
Screenshot: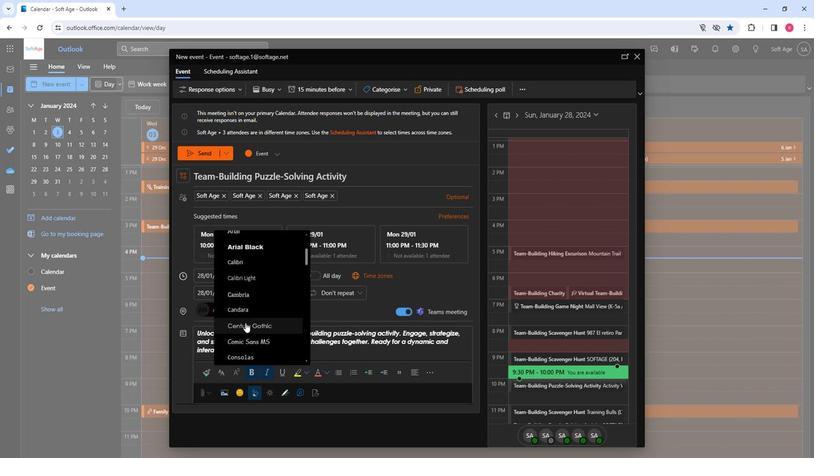 
Action: Mouse moved to (305, 372)
Screenshot: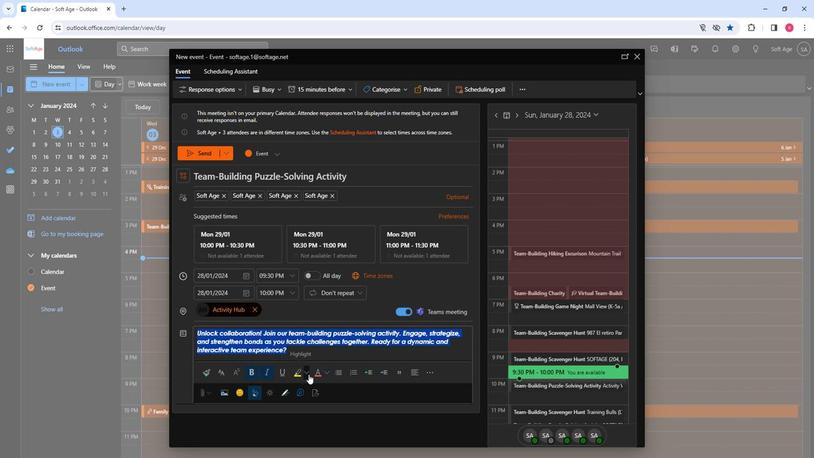 
Action: Mouse pressed left at (305, 372)
Screenshot: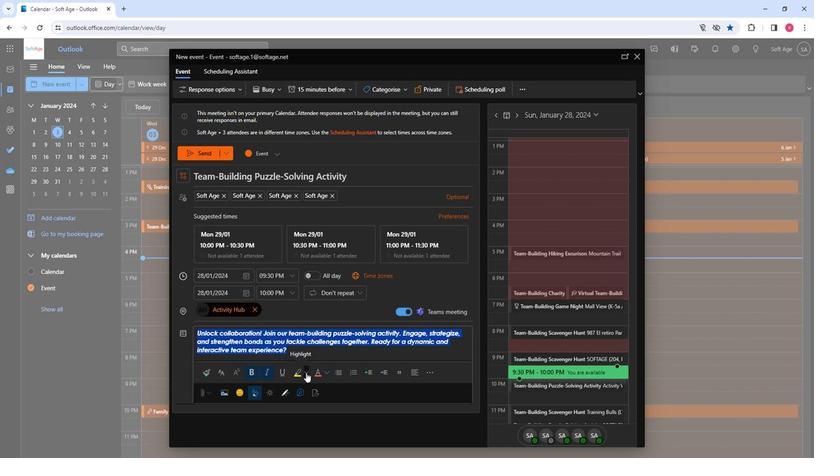 
Action: Mouse moved to (311, 391)
Screenshot: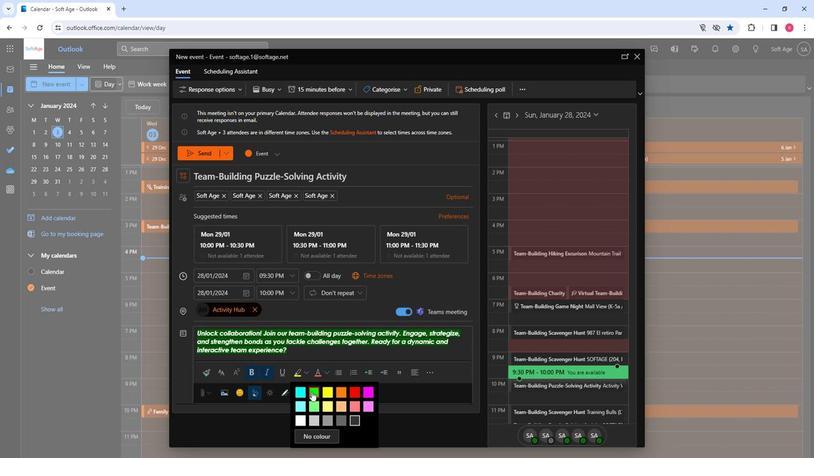 
Action: Mouse pressed left at (311, 391)
Screenshot: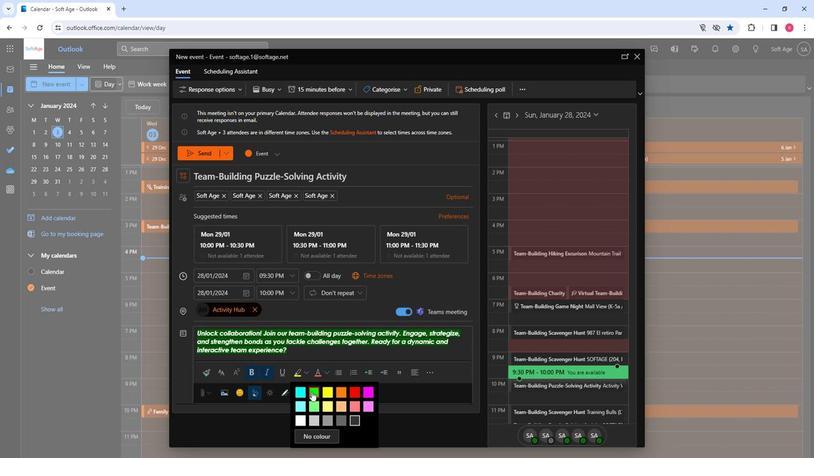 
Action: Mouse moved to (290, 356)
Screenshot: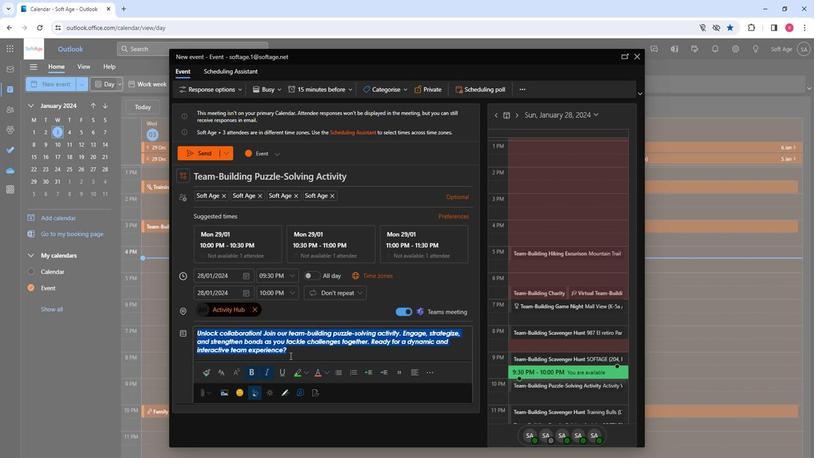 
Action: Mouse pressed left at (290, 356)
Screenshot: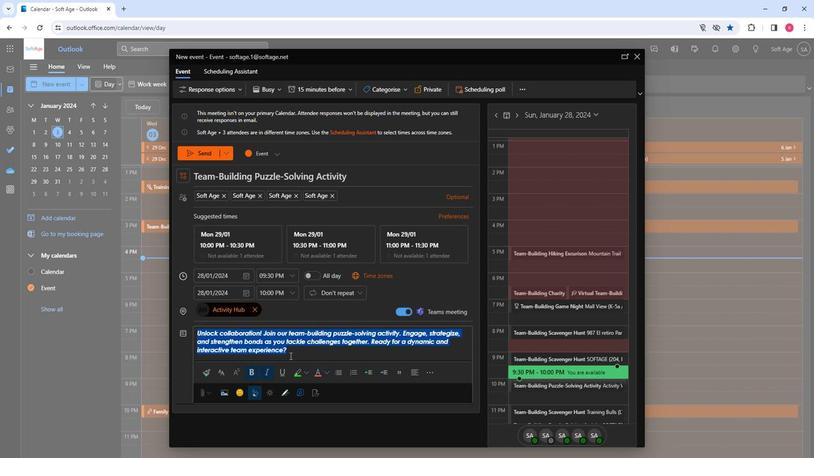 
Action: Mouse moved to (211, 160)
Screenshot: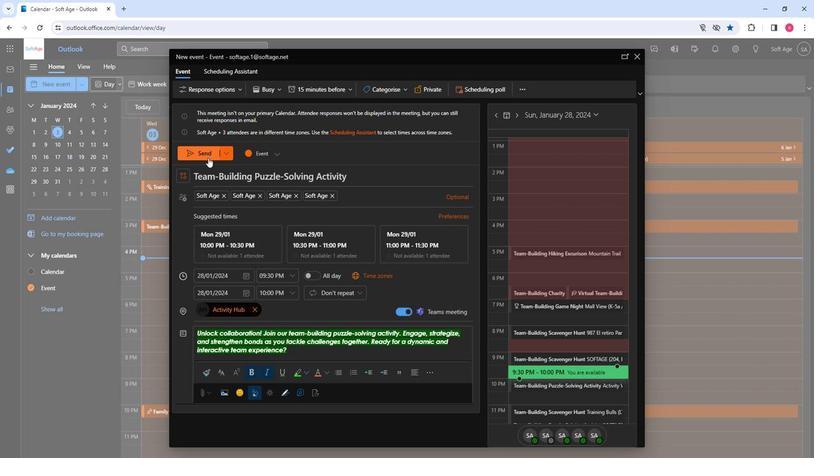 
Action: Mouse pressed left at (211, 160)
Screenshot: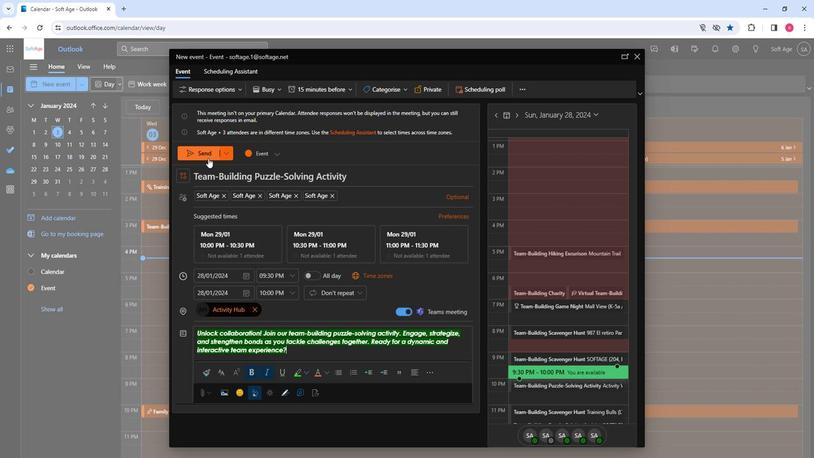 
Action: Mouse moved to (286, 340)
Screenshot: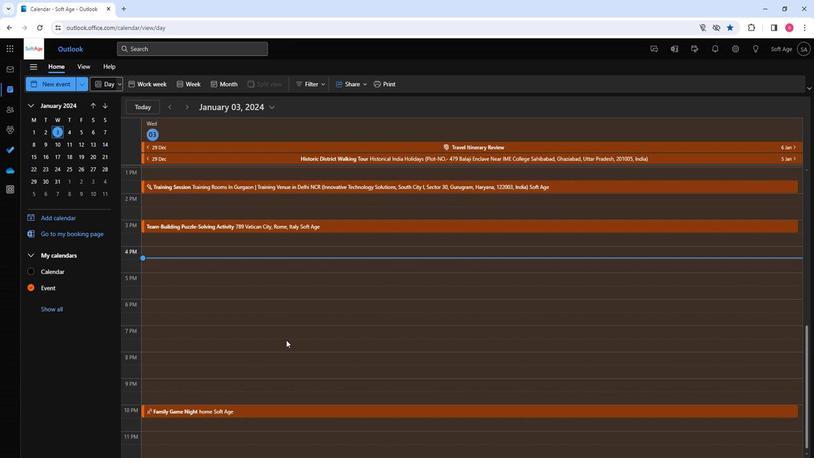 
